 Task: Look for space in Kenosha, United States from 21st June, 2023 to 29th June, 2023 for 4 adults in price range Rs.7000 to Rs.12000. Place can be entire place with 2 bedrooms having 2 beds and 2 bathrooms. Property type can be house, flat, guest house. Booking option can be shelf check-in. Required host language is English.
Action: Mouse moved to (402, 109)
Screenshot: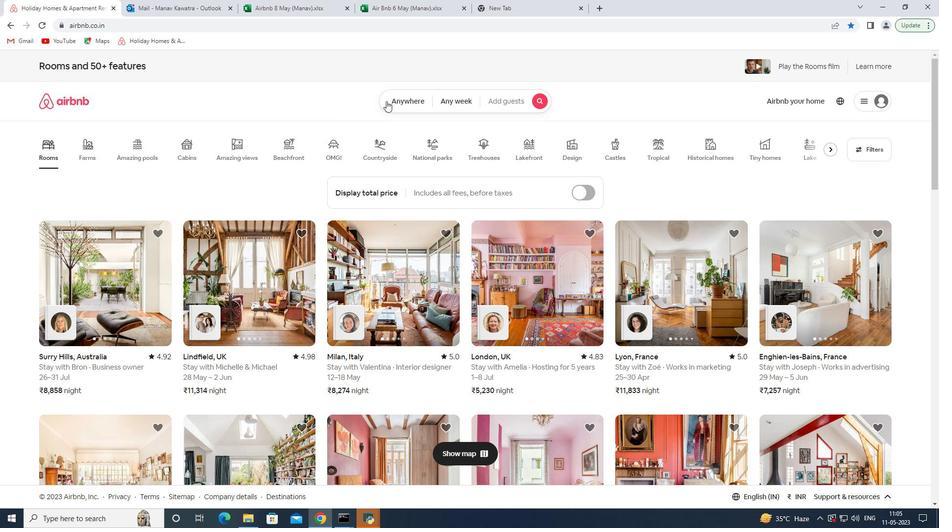 
Action: Mouse pressed left at (402, 109)
Screenshot: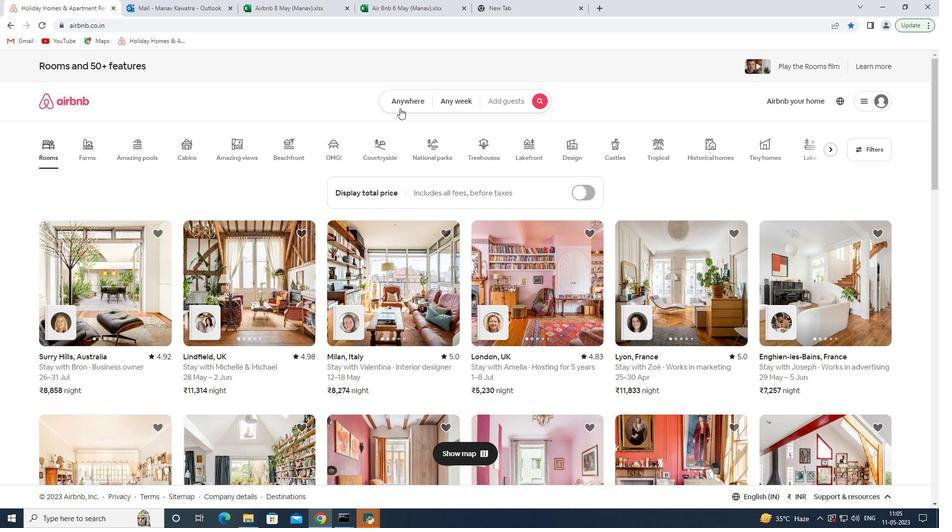 
Action: Mouse moved to (342, 141)
Screenshot: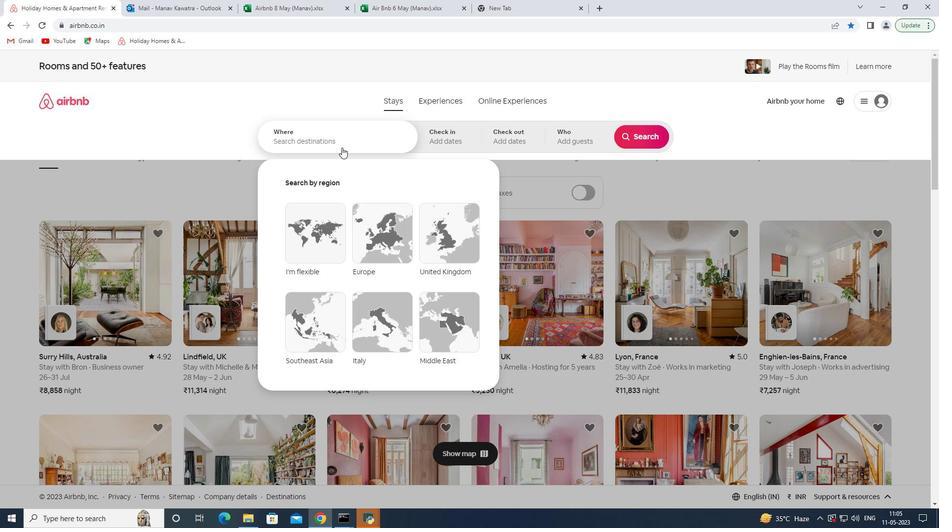 
Action: Mouse pressed left at (342, 141)
Screenshot: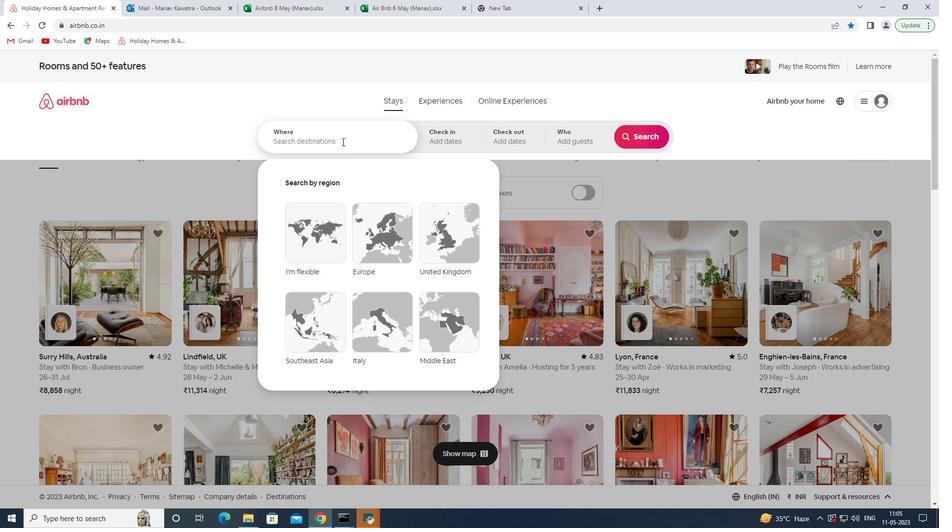 
Action: Key pressed <Key.shift><Key.shift><Key.shift><Key.shift><Key.shift><Key.shift><Key.shift><Key.shift><Key.shift>Kenosha<Key.space><Key.caps_lock><Key.caps_lock><Key.caps_lock><Key.caps_lock><Key.caps_lock><Key.caps_lock><Key.caps_lock><Key.caps_lock><Key.caps_lock><Key.caps_lock><Key.caps_lock><Key.caps_lock><Key.shift>United<Key.space><Key.shift>States<Key.enter>
Screenshot: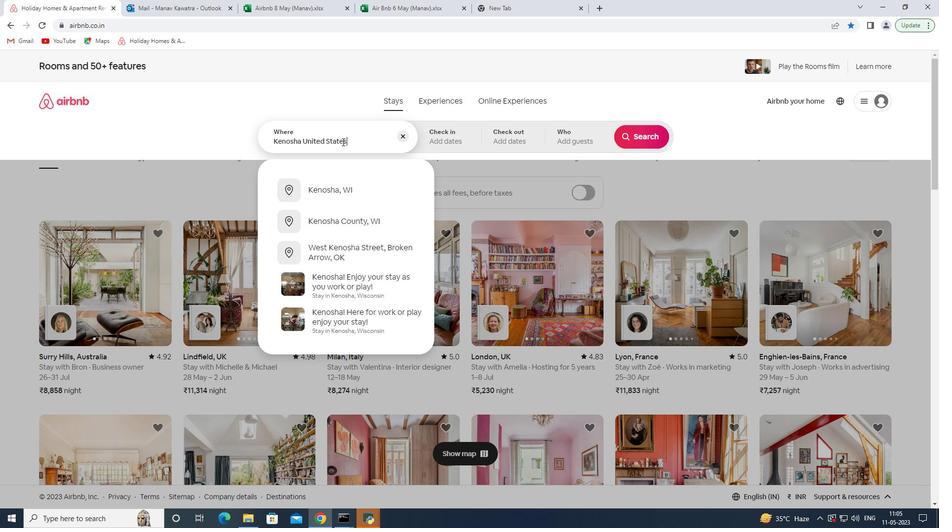 
Action: Mouse moved to (561, 327)
Screenshot: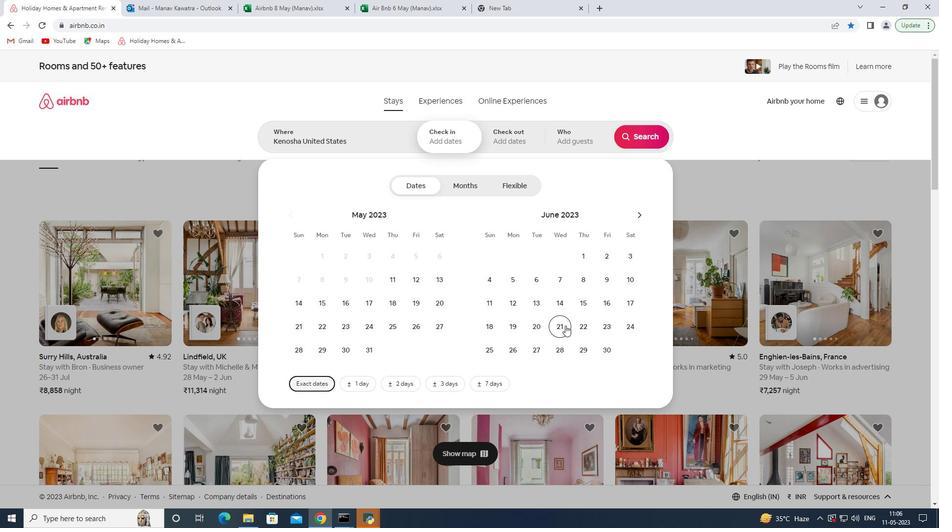 
Action: Mouse pressed left at (561, 327)
Screenshot: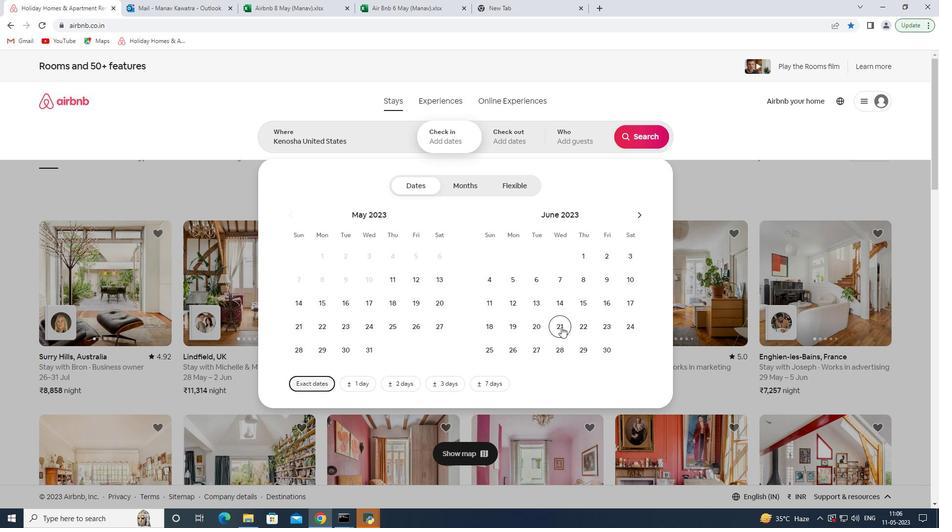 
Action: Mouse moved to (582, 351)
Screenshot: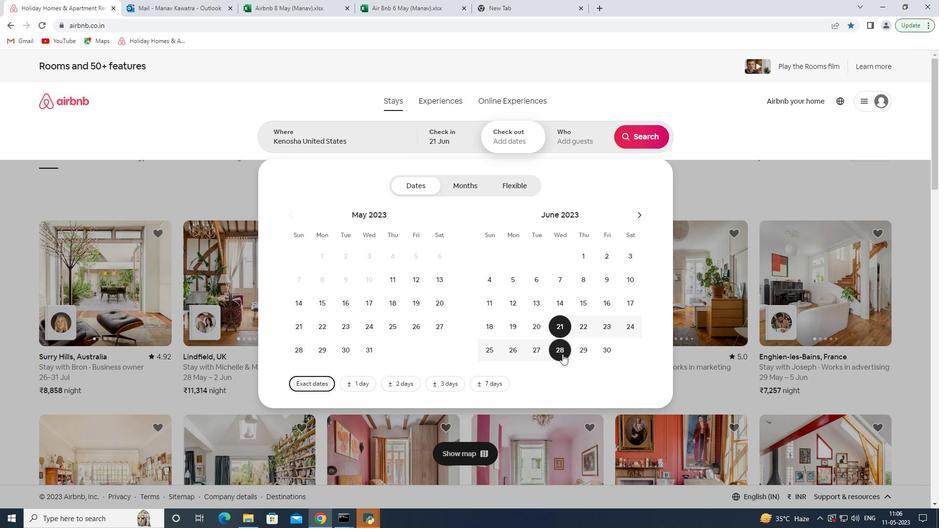 
Action: Mouse pressed left at (582, 351)
Screenshot: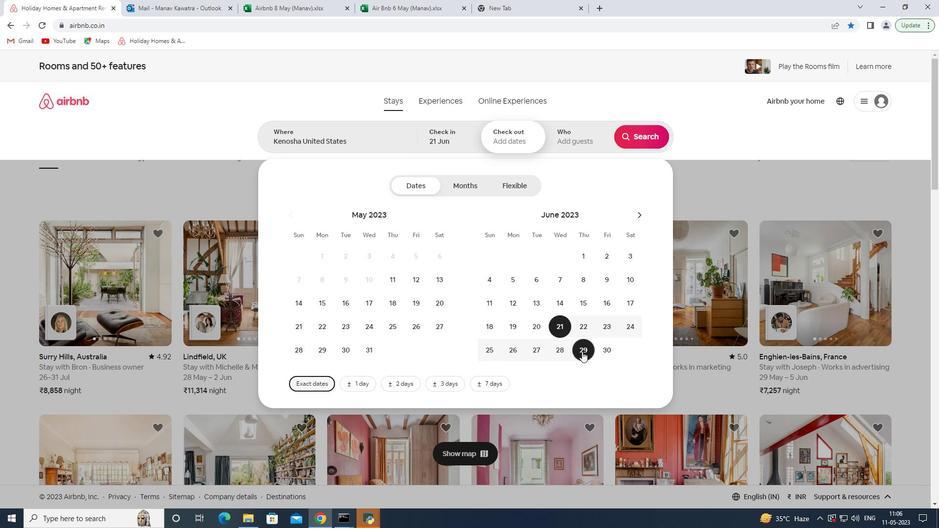 
Action: Mouse moved to (585, 142)
Screenshot: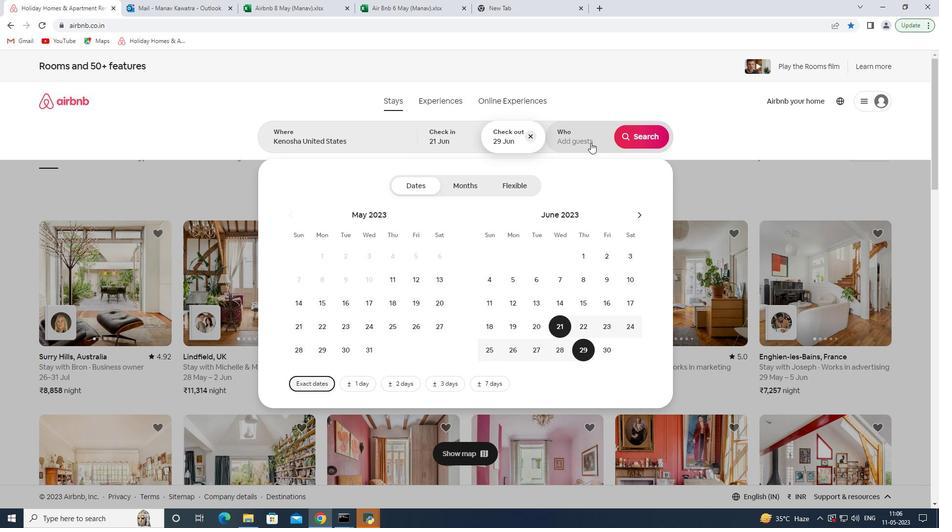 
Action: Mouse pressed left at (585, 142)
Screenshot: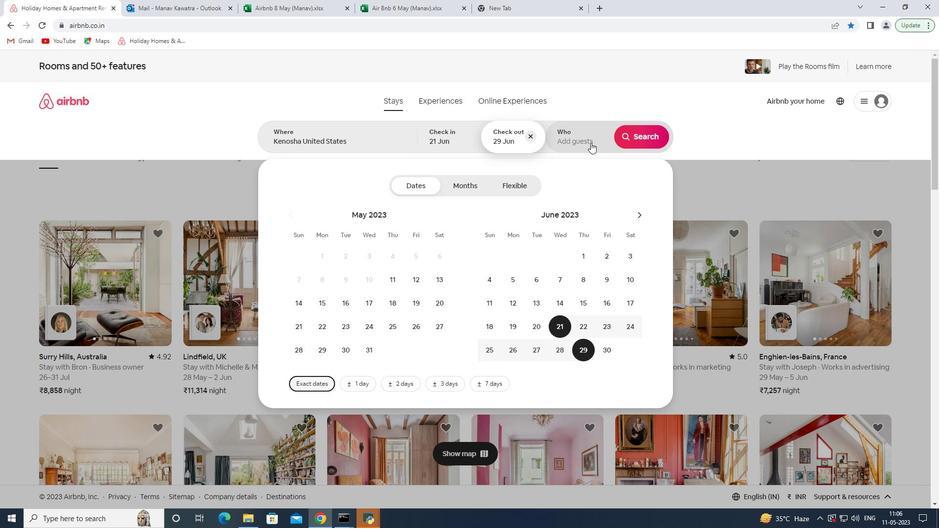
Action: Mouse moved to (641, 187)
Screenshot: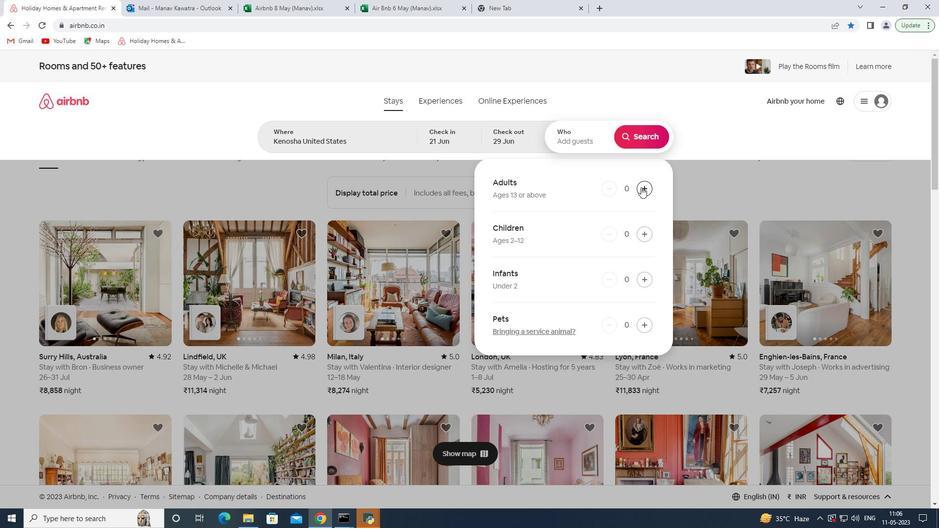 
Action: Mouse pressed left at (641, 187)
Screenshot: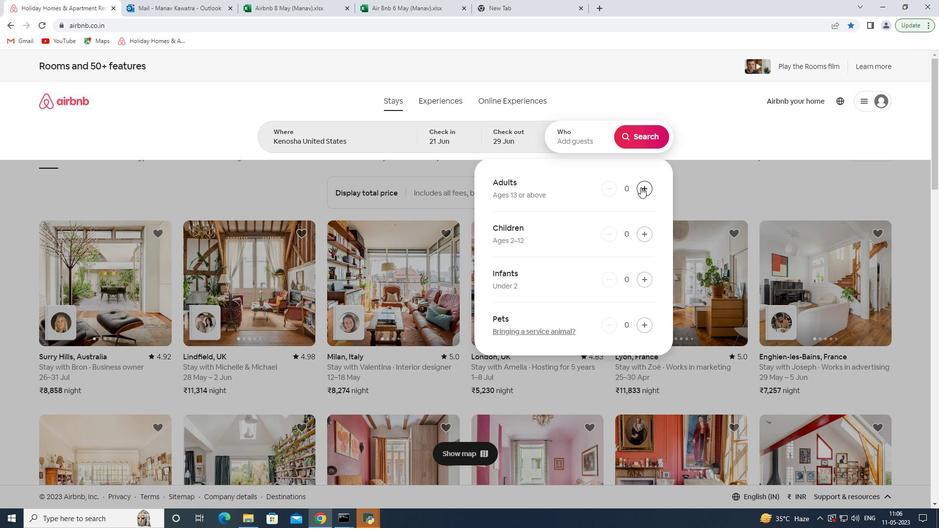 
Action: Mouse pressed left at (641, 187)
Screenshot: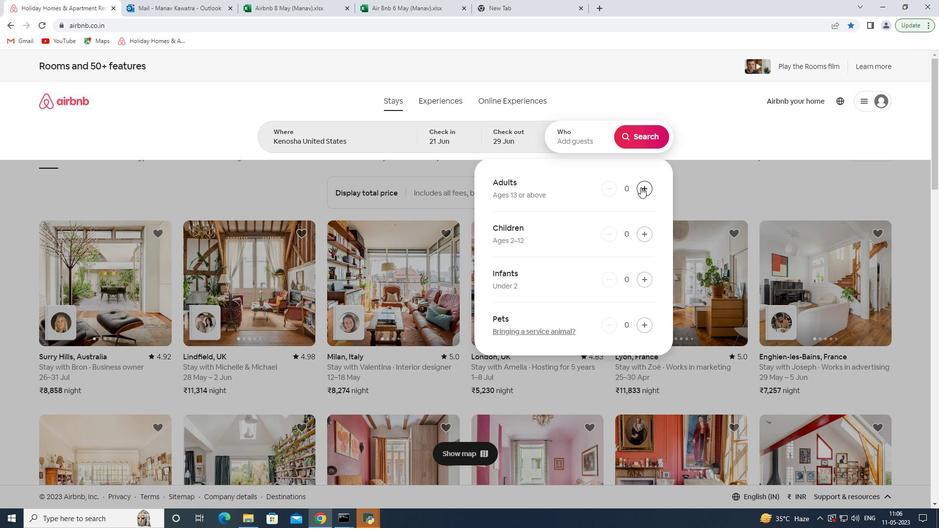 
Action: Mouse pressed left at (641, 187)
Screenshot: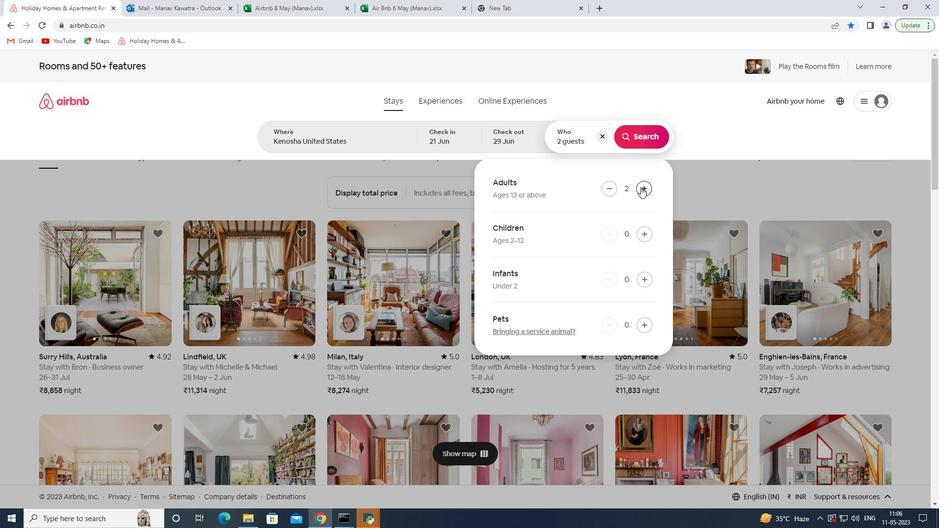 
Action: Mouse pressed left at (641, 187)
Screenshot: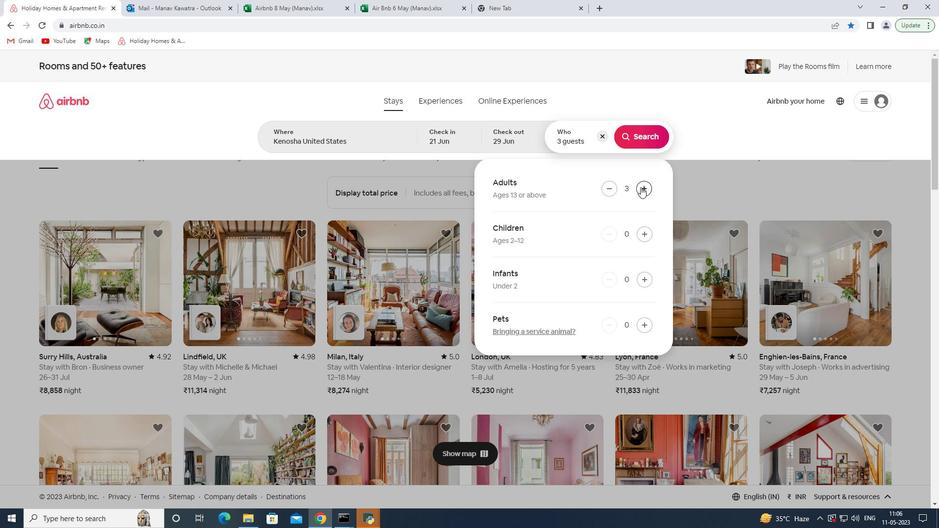 
Action: Mouse moved to (644, 133)
Screenshot: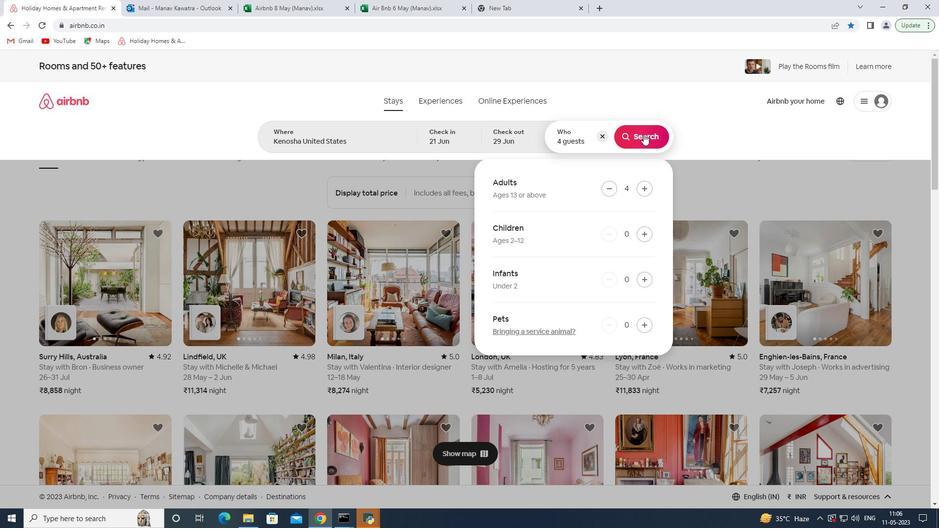 
Action: Mouse pressed left at (644, 133)
Screenshot: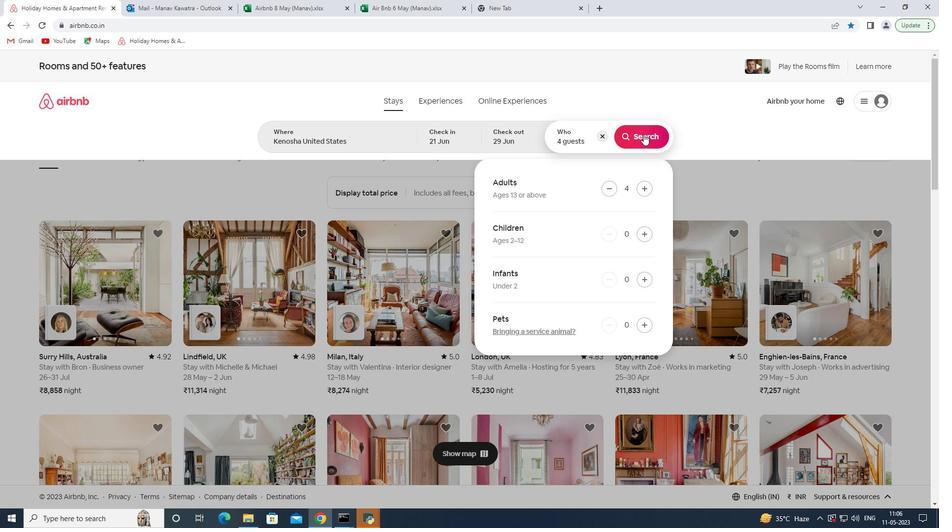 
Action: Mouse moved to (902, 112)
Screenshot: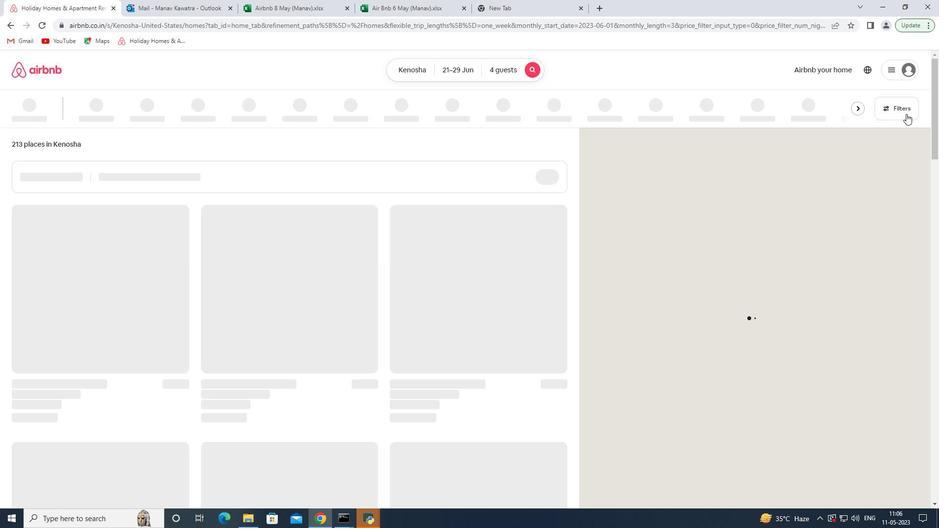
Action: Mouse pressed left at (902, 112)
Screenshot: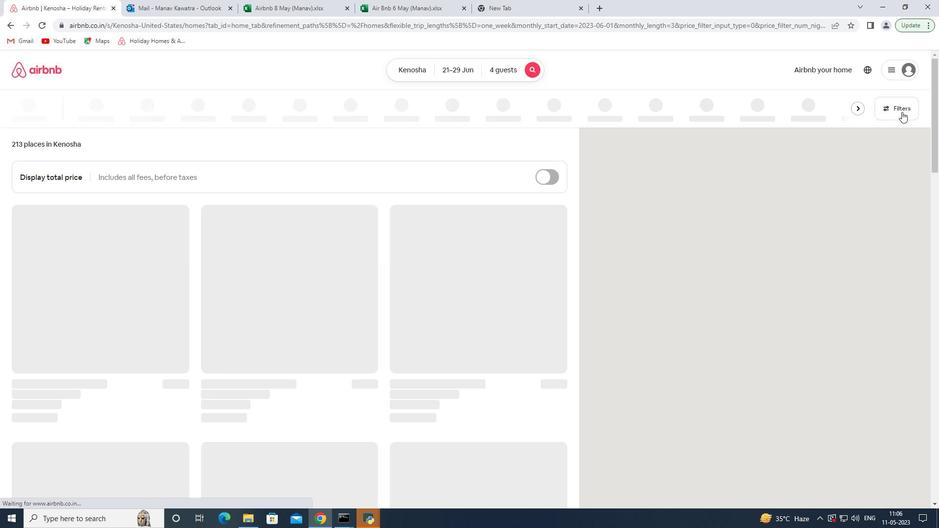 
Action: Mouse moved to (343, 347)
Screenshot: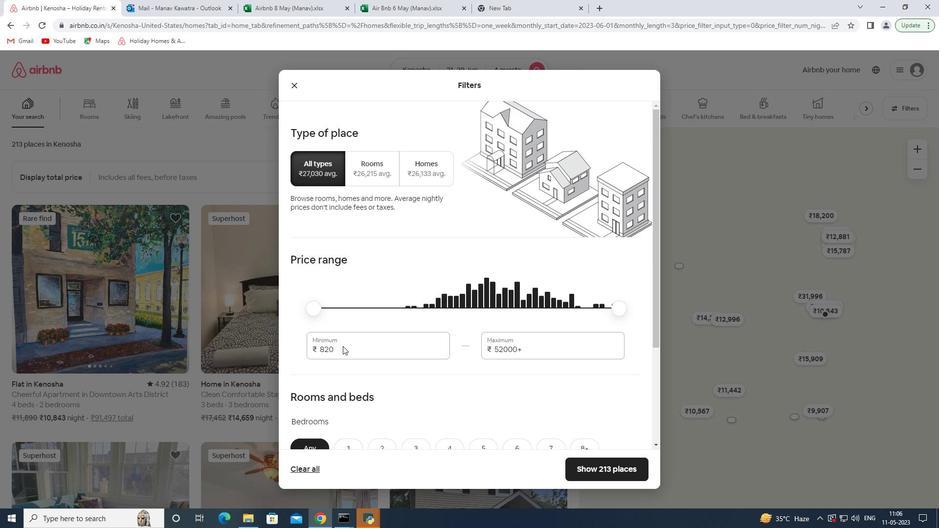 
Action: Mouse pressed left at (343, 347)
Screenshot: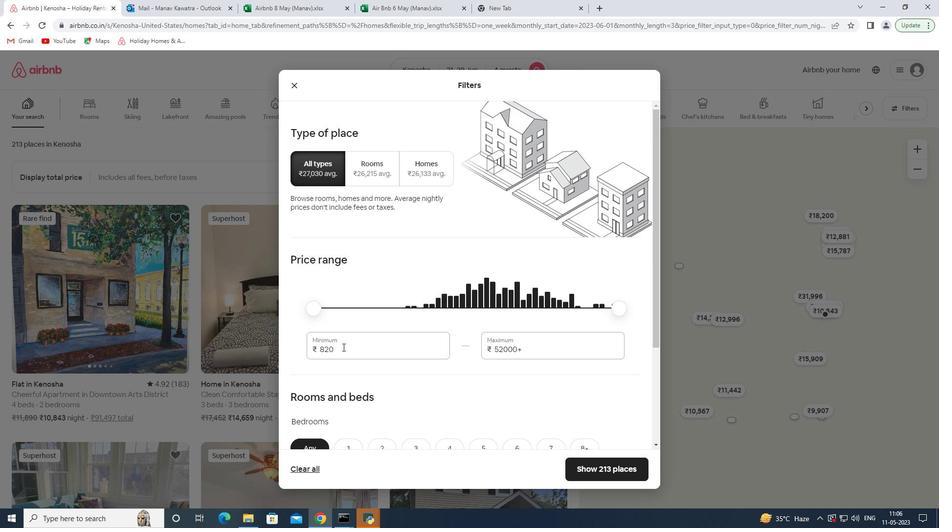 
Action: Mouse pressed left at (343, 347)
Screenshot: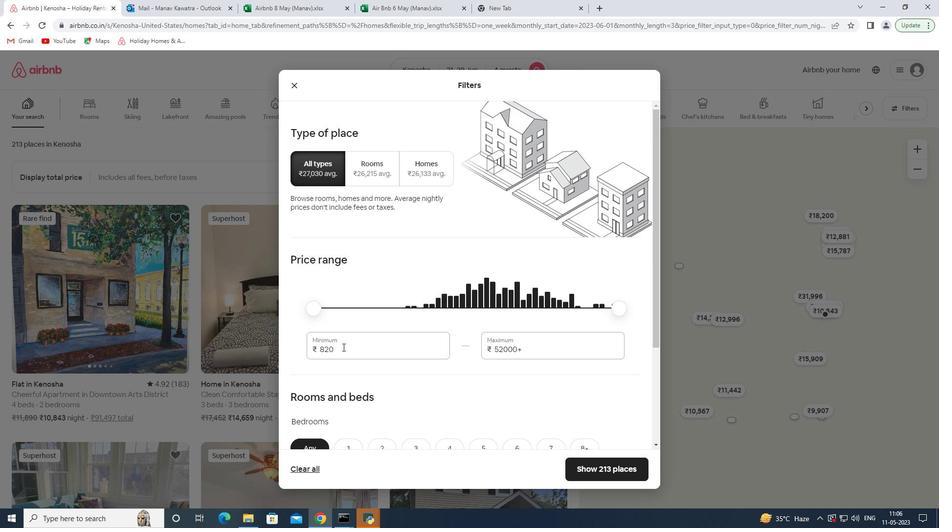 
Action: Key pressed 7000<Key.tab>12000
Screenshot: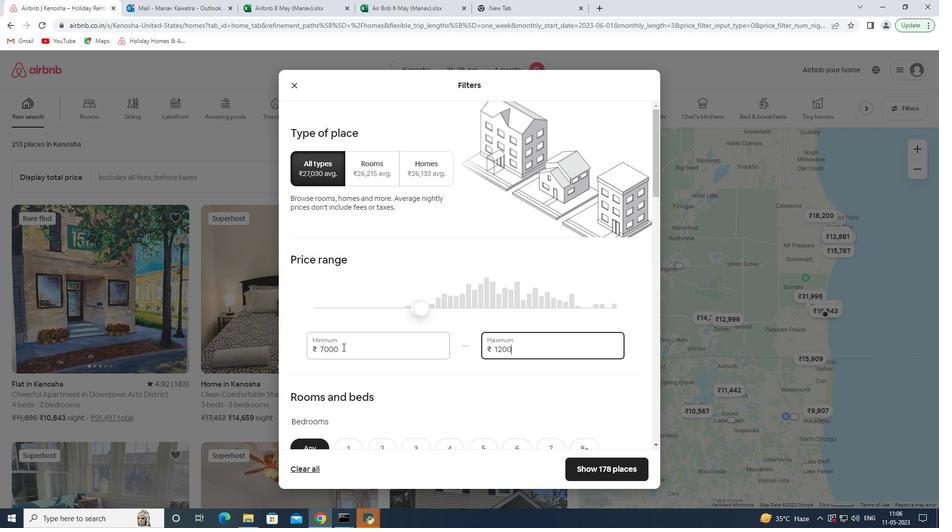 
Action: Mouse moved to (352, 286)
Screenshot: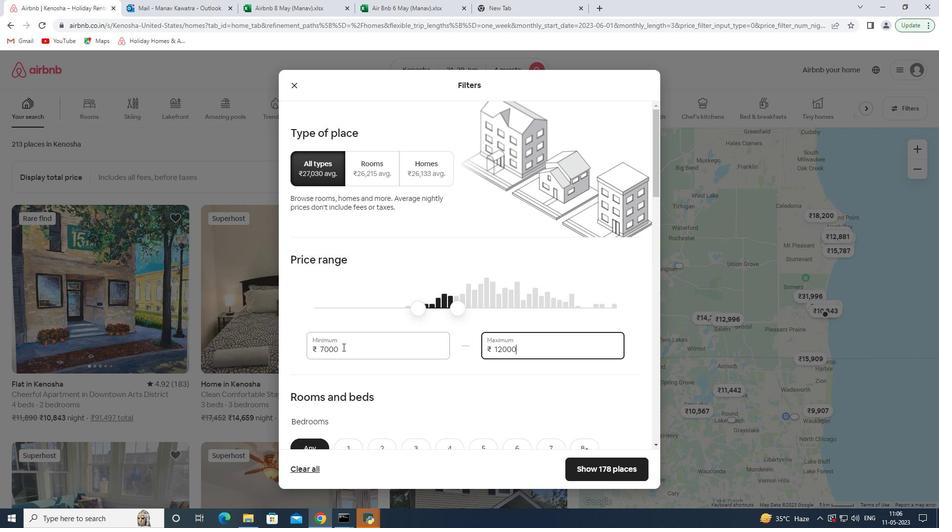 
Action: Mouse scrolled (352, 286) with delta (0, 0)
Screenshot: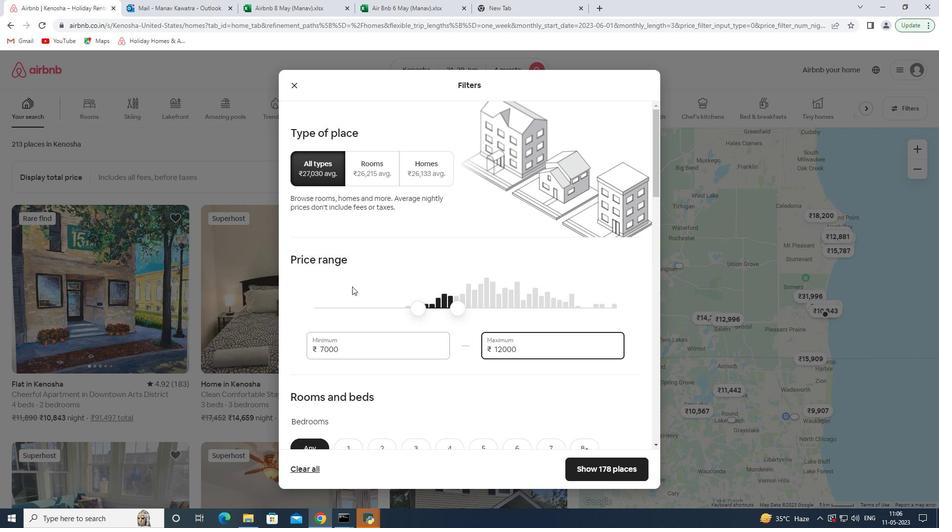 
Action: Mouse scrolled (352, 286) with delta (0, 0)
Screenshot: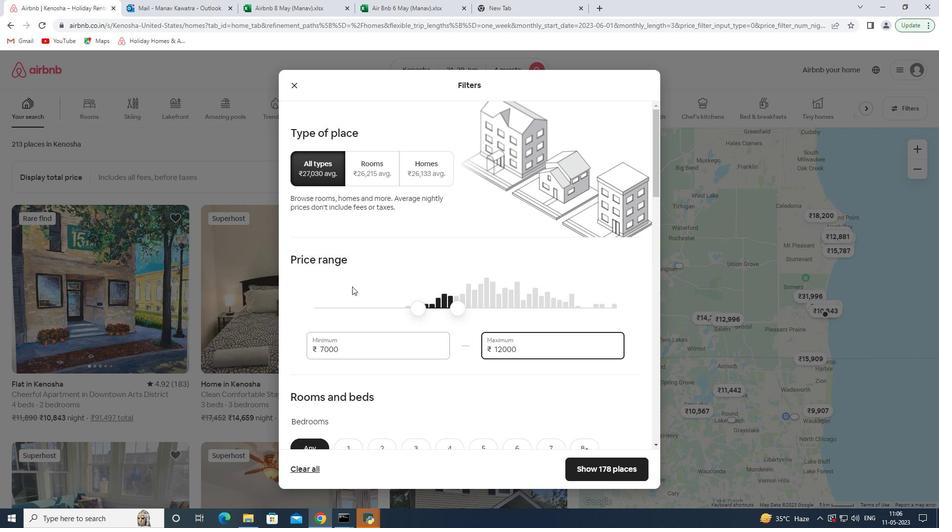 
Action: Mouse moved to (382, 350)
Screenshot: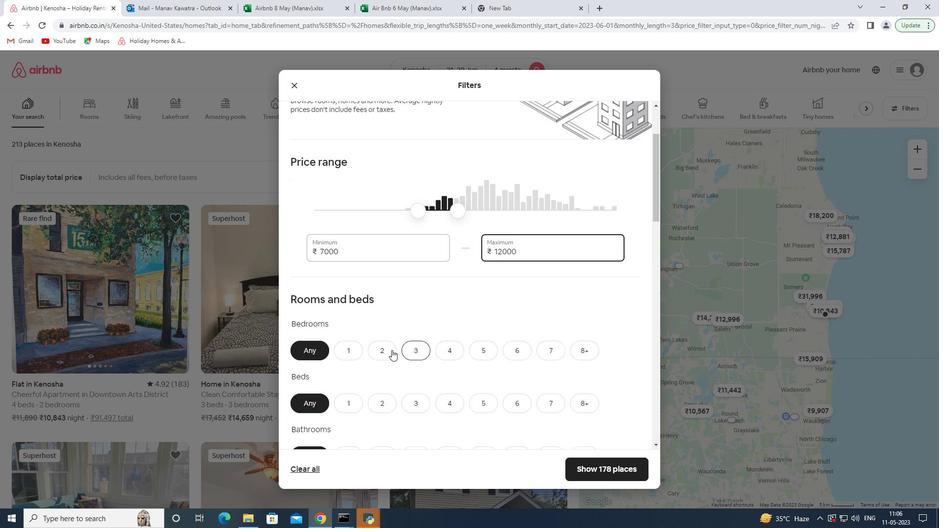 
Action: Mouse pressed left at (382, 350)
Screenshot: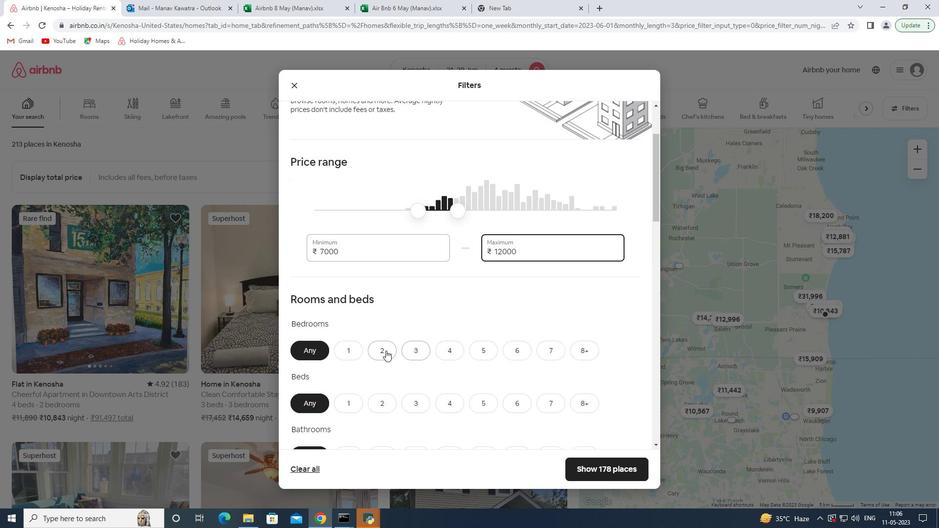 
Action: Mouse moved to (391, 402)
Screenshot: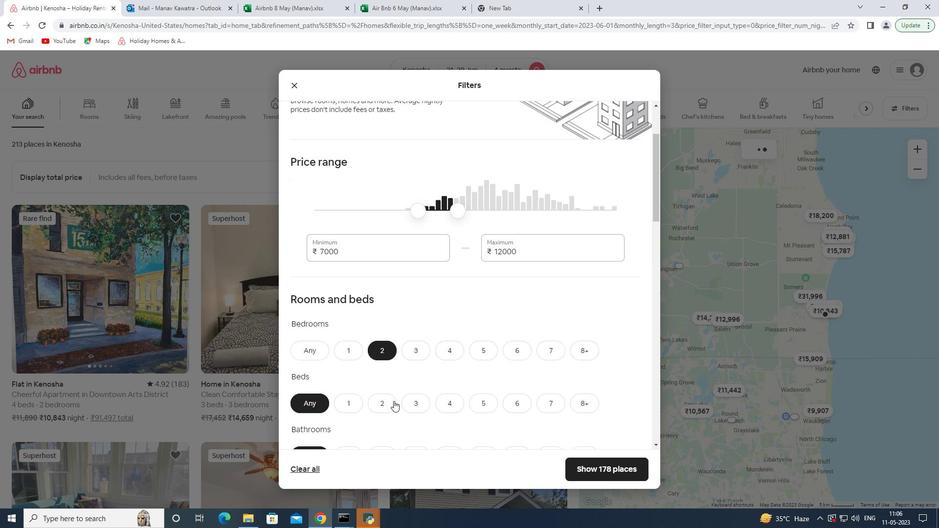 
Action: Mouse pressed left at (391, 402)
Screenshot: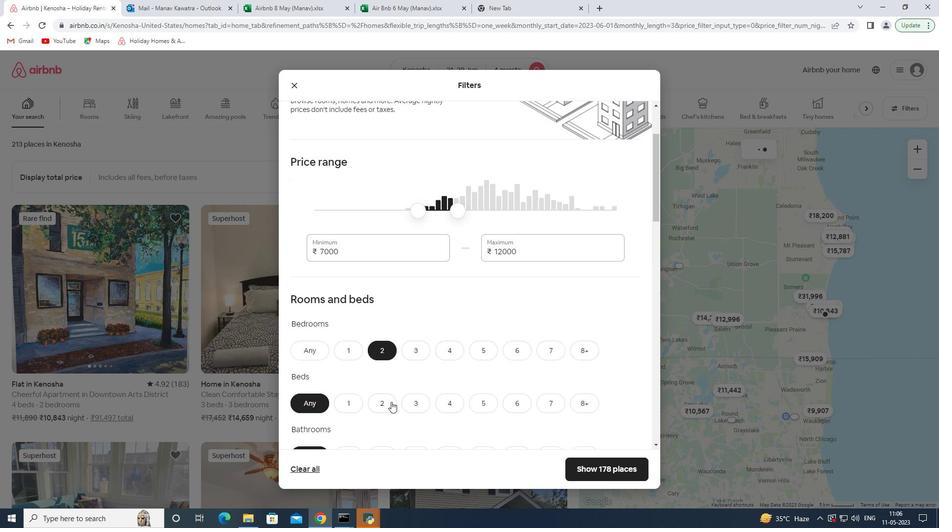 
Action: Mouse moved to (415, 350)
Screenshot: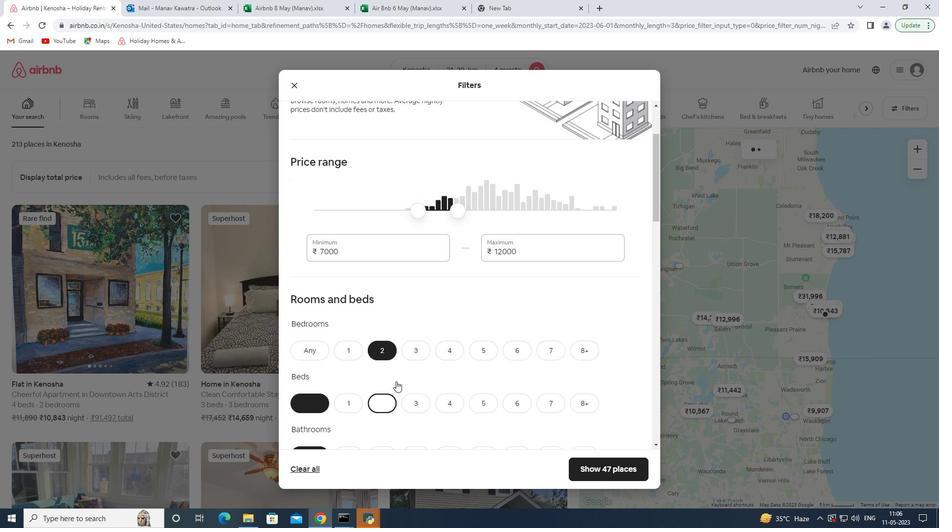 
Action: Mouse scrolled (415, 349) with delta (0, 0)
Screenshot: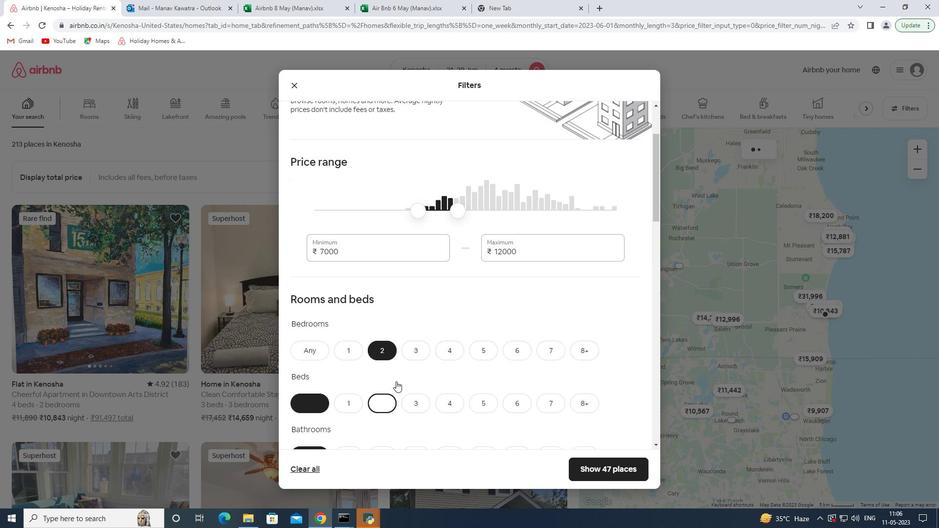 
Action: Mouse moved to (415, 350)
Screenshot: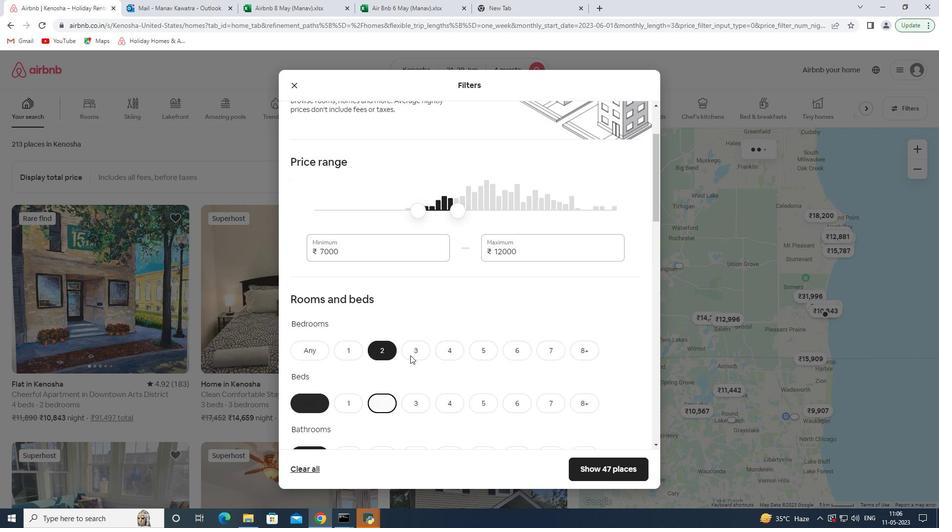 
Action: Mouse scrolled (415, 349) with delta (0, 0)
Screenshot: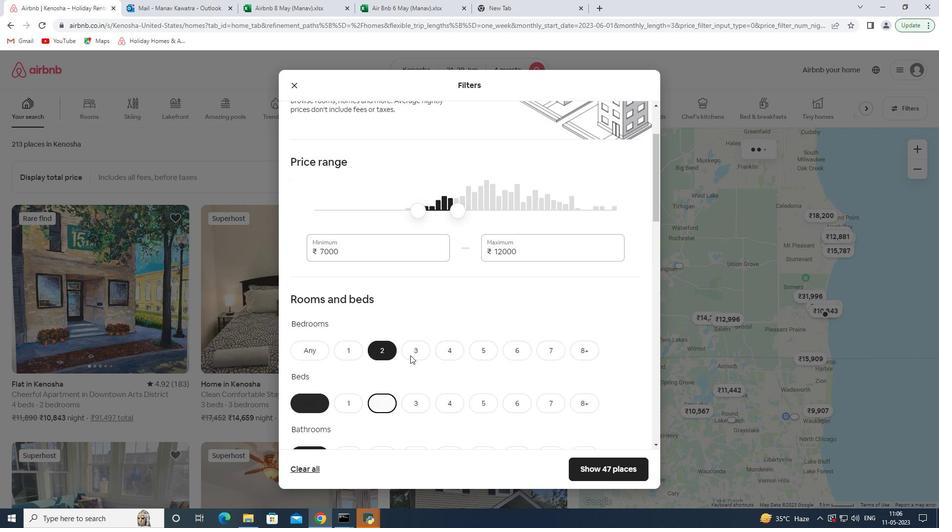 
Action: Mouse scrolled (415, 349) with delta (0, 0)
Screenshot: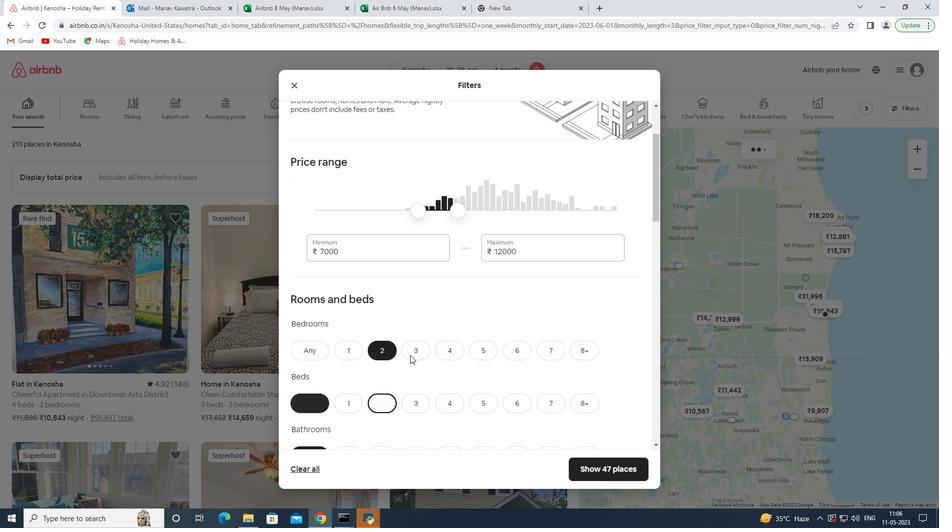 
Action: Mouse moved to (392, 306)
Screenshot: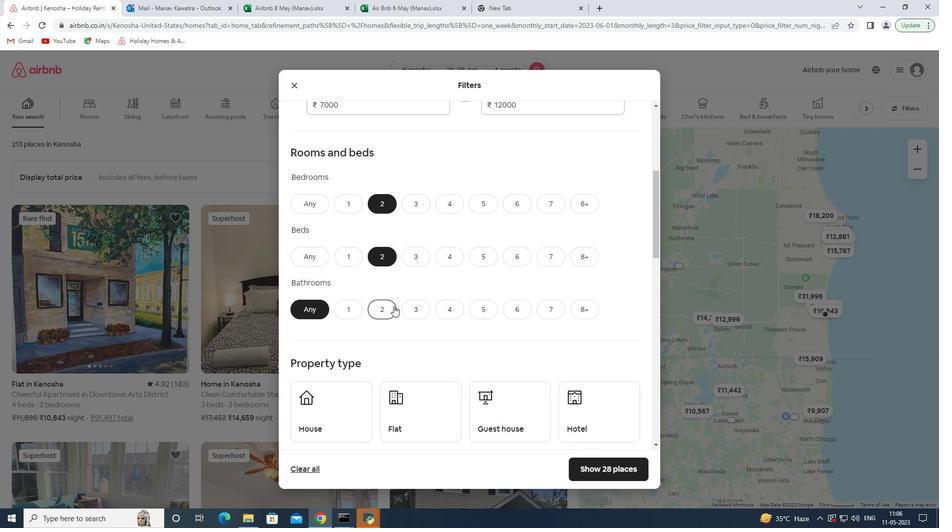 
Action: Mouse pressed left at (392, 306)
Screenshot: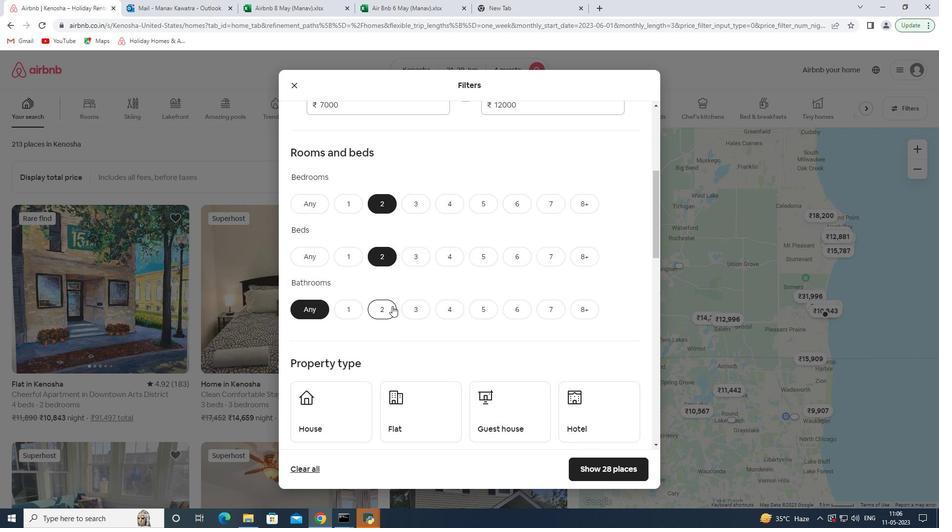 
Action: Mouse moved to (328, 420)
Screenshot: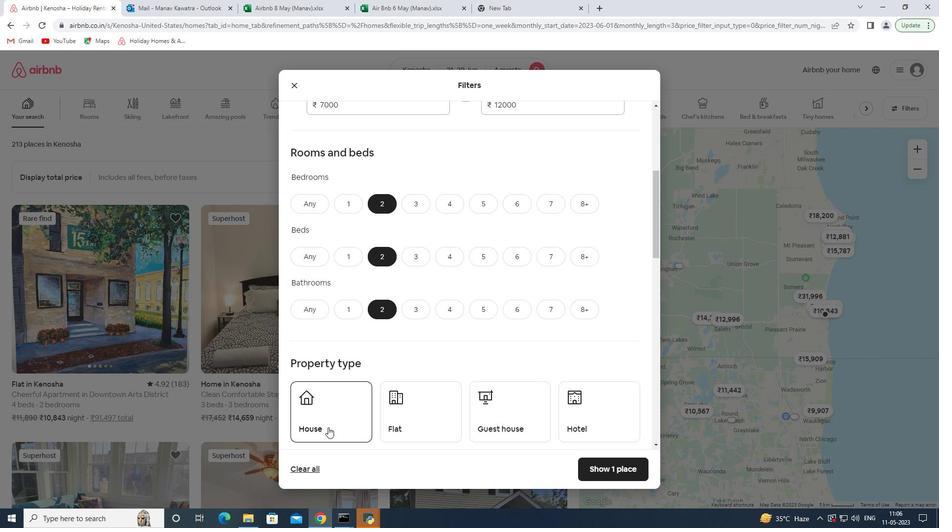 
Action: Mouse pressed left at (328, 420)
Screenshot: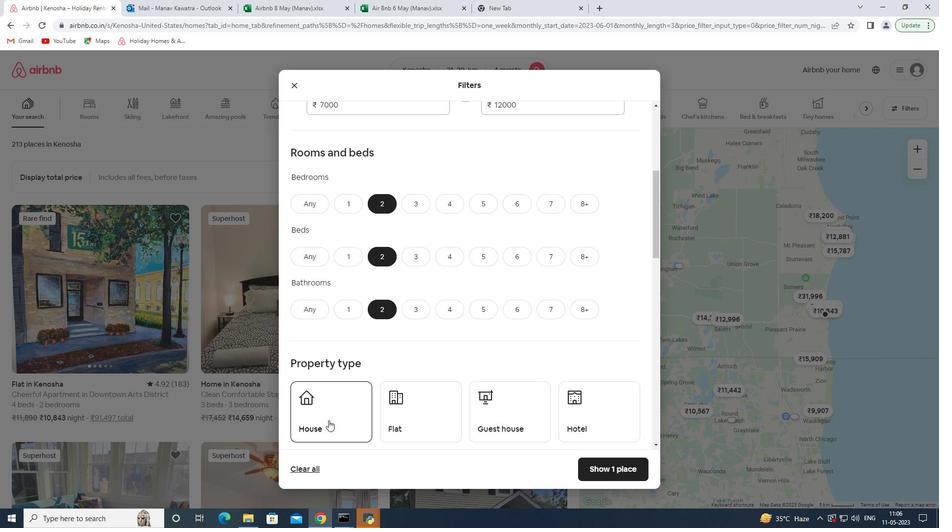 
Action: Mouse moved to (418, 428)
Screenshot: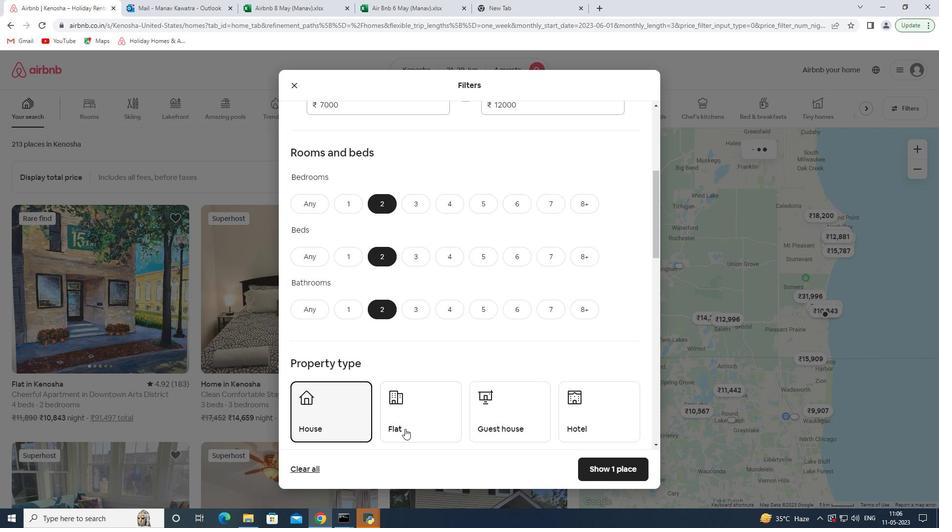 
Action: Mouse pressed left at (418, 428)
Screenshot: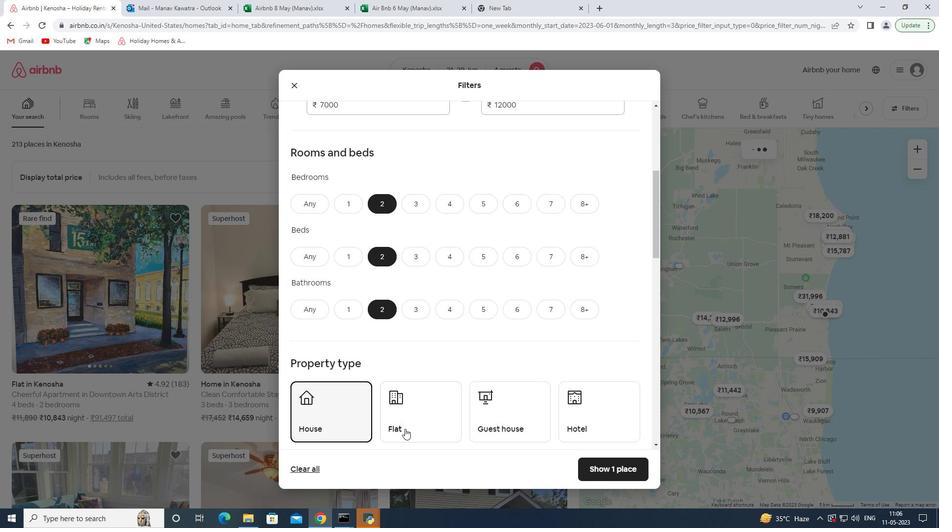 
Action: Mouse moved to (488, 414)
Screenshot: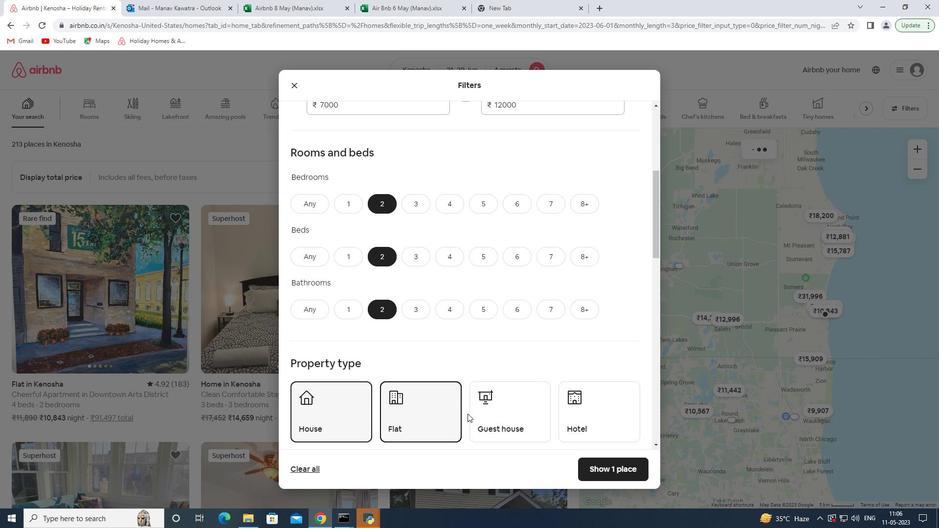 
Action: Mouse pressed left at (488, 414)
Screenshot: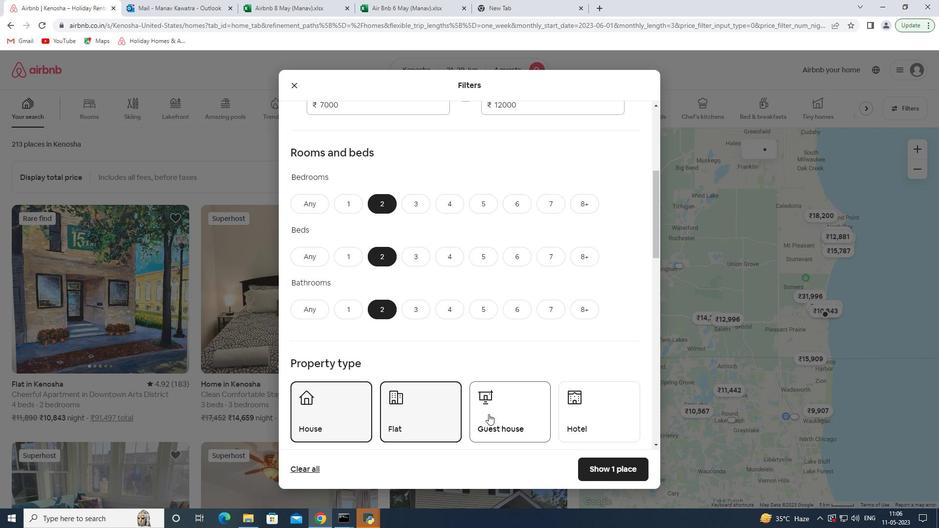 
Action: Mouse moved to (547, 375)
Screenshot: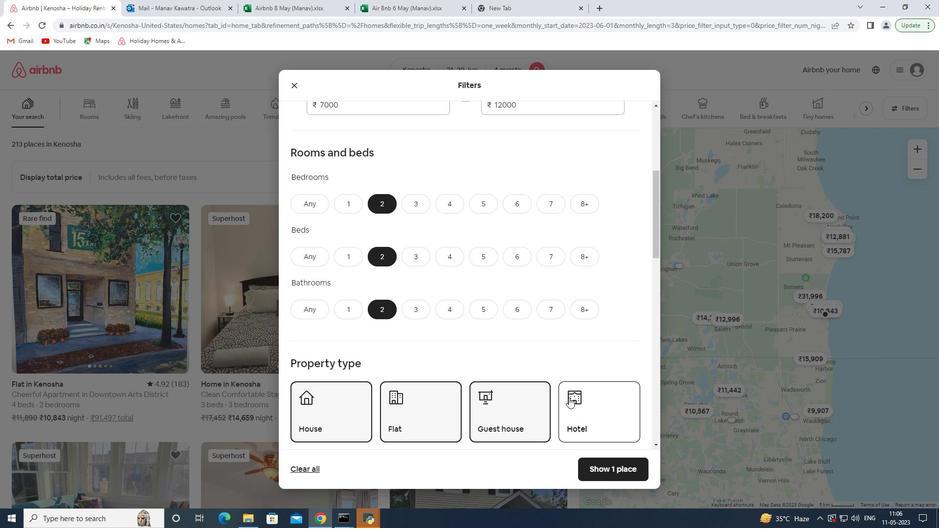 
Action: Mouse scrolled (547, 375) with delta (0, 0)
Screenshot: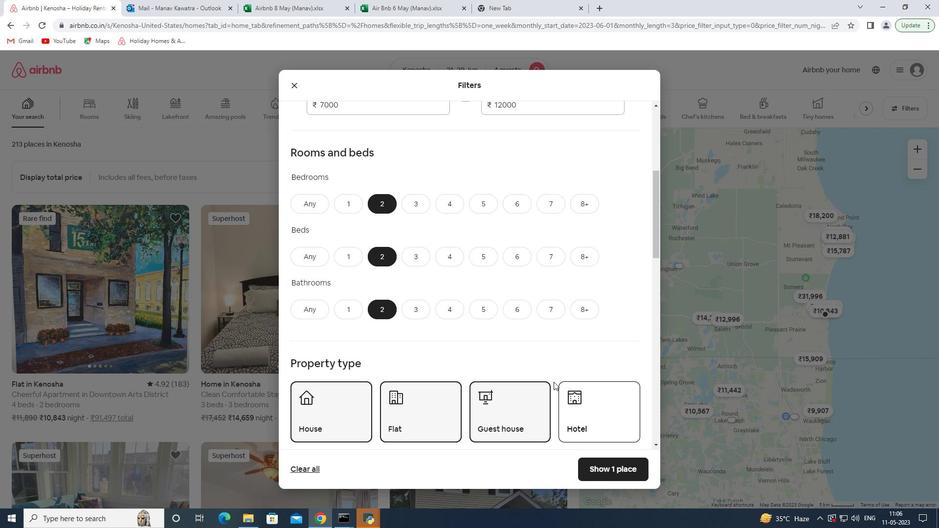 
Action: Mouse scrolled (547, 375) with delta (0, 0)
Screenshot: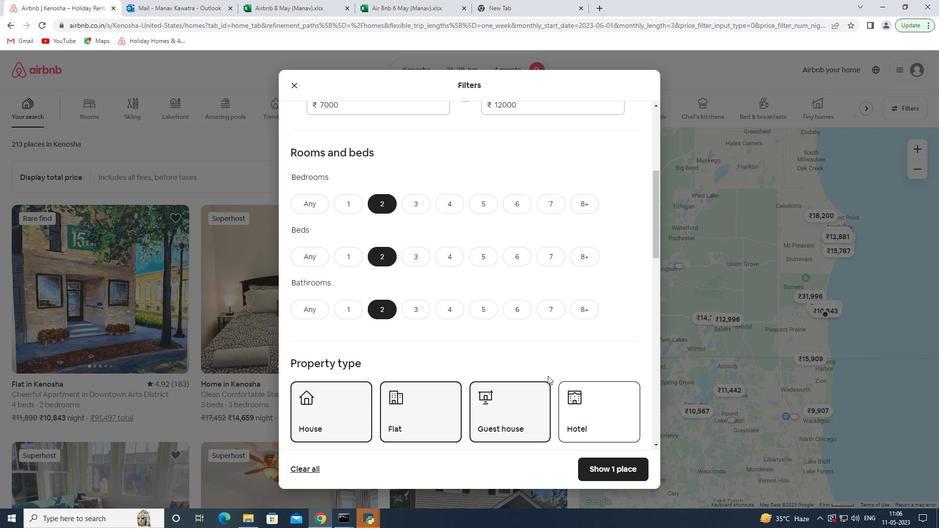 
Action: Mouse moved to (404, 408)
Screenshot: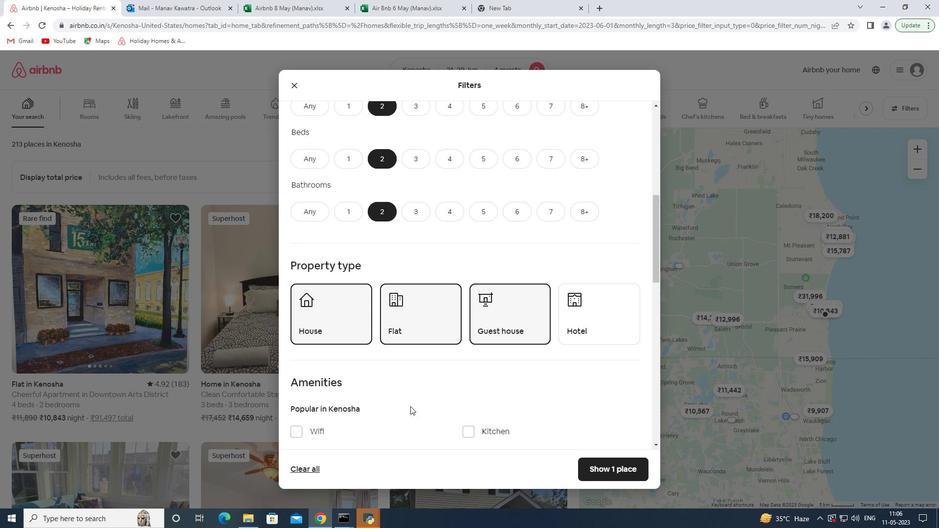 
Action: Mouse scrolled (404, 407) with delta (0, 0)
Screenshot: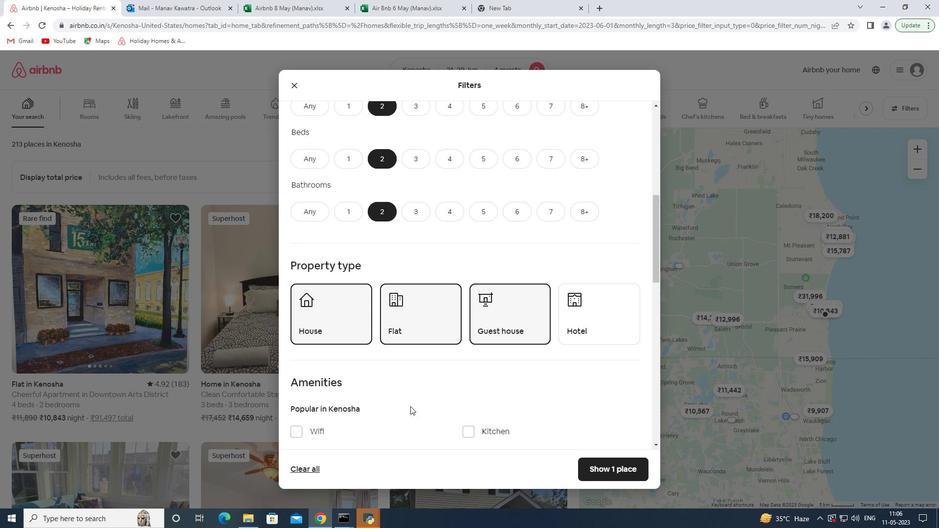 
Action: Mouse scrolled (404, 407) with delta (0, 0)
Screenshot: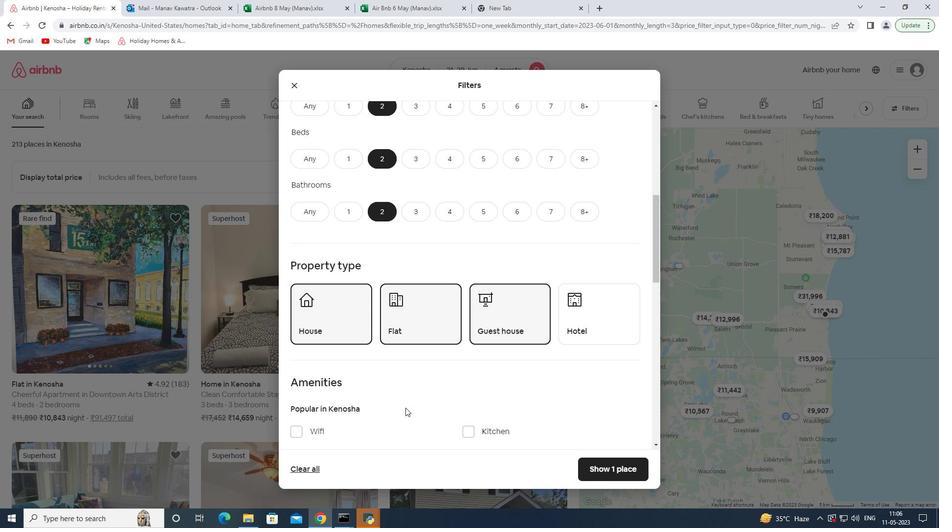 
Action: Mouse moved to (387, 396)
Screenshot: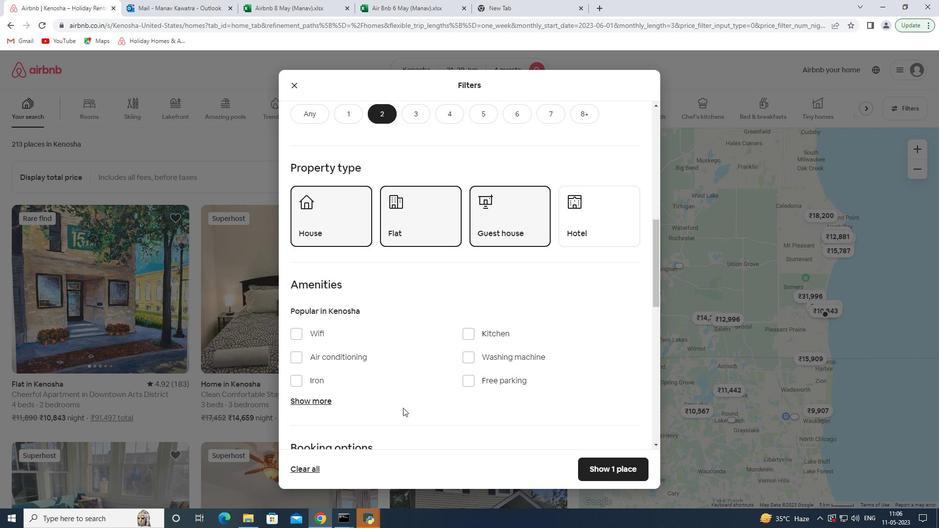 
Action: Mouse scrolled (387, 396) with delta (0, 0)
Screenshot: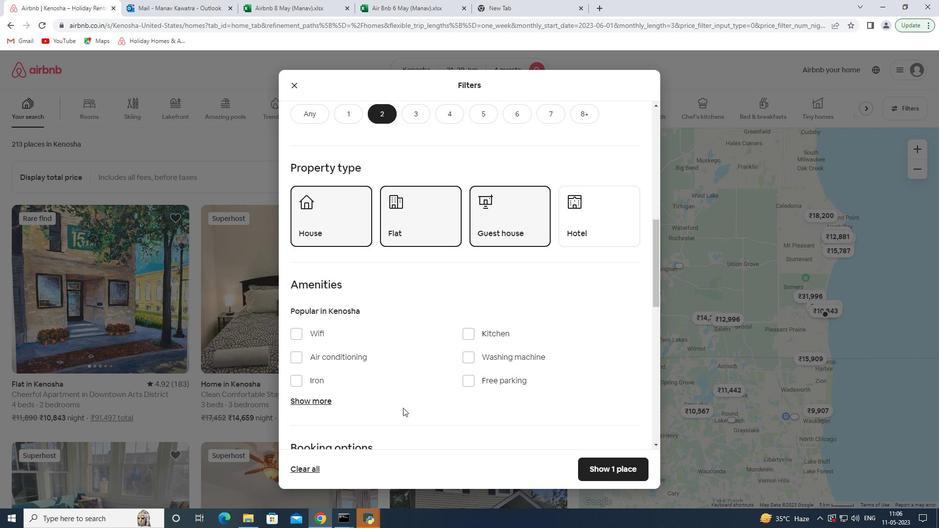 
Action: Mouse moved to (386, 394)
Screenshot: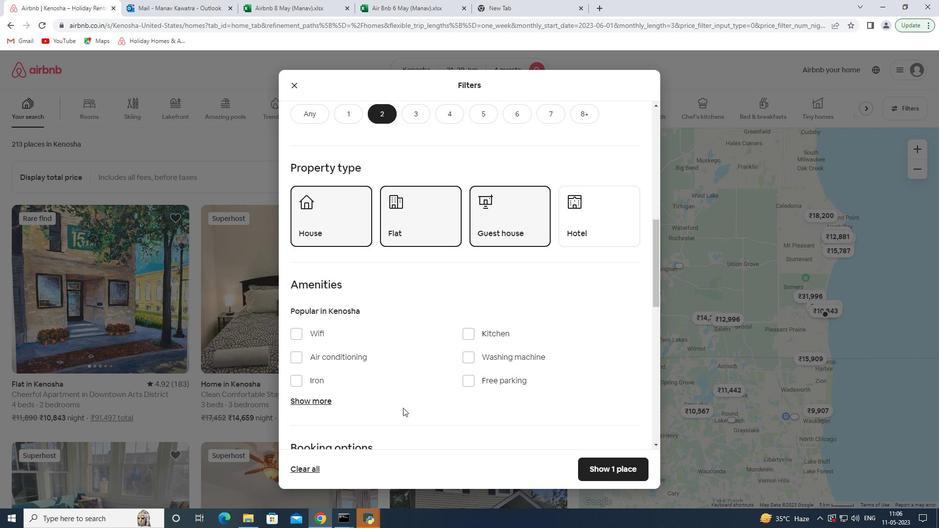 
Action: Mouse scrolled (386, 394) with delta (0, 0)
Screenshot: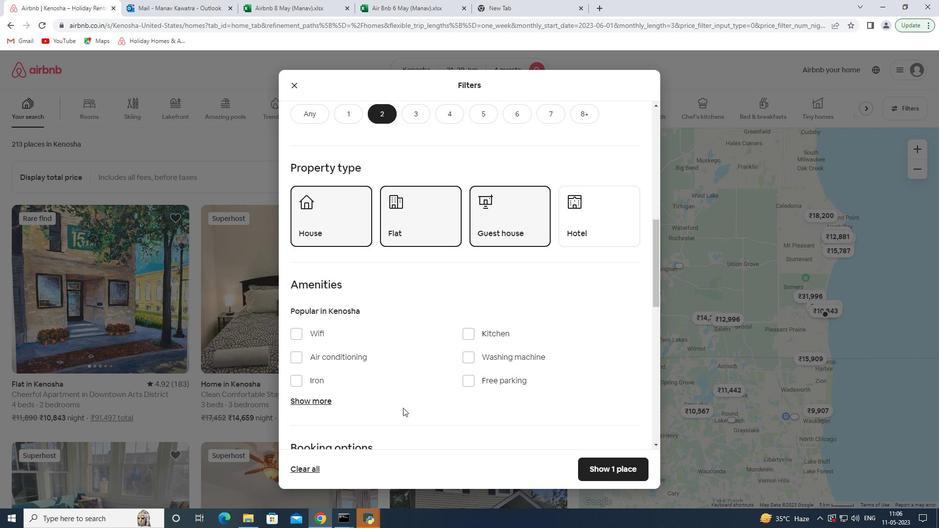 
Action: Mouse moved to (624, 410)
Screenshot: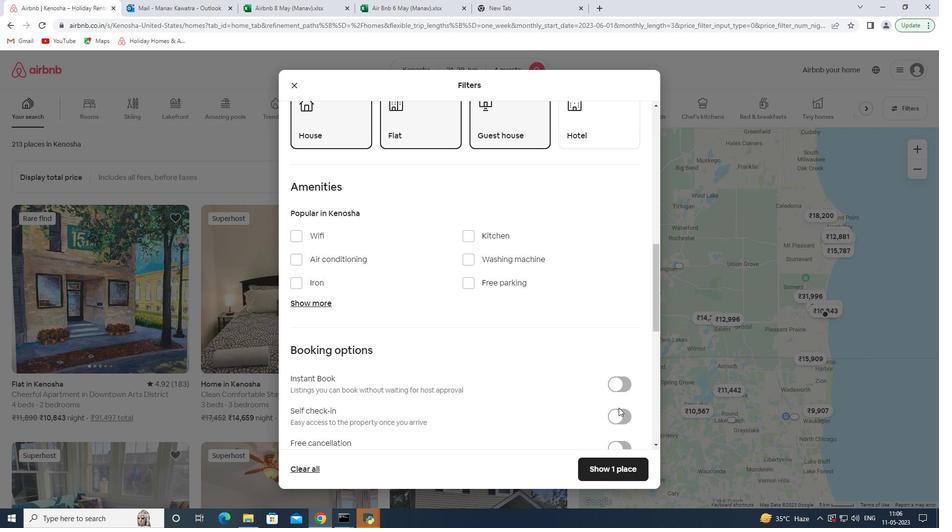 
Action: Mouse pressed left at (624, 410)
Screenshot: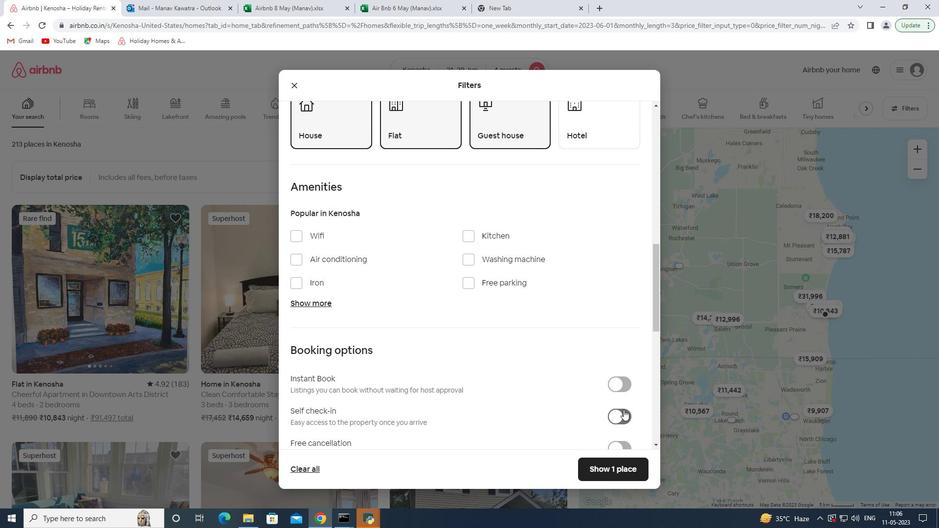
Action: Mouse moved to (546, 397)
Screenshot: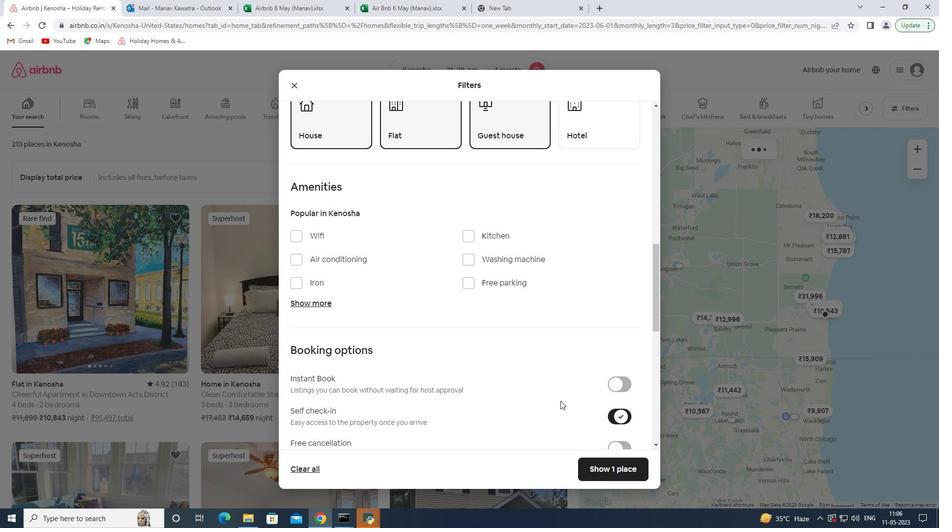 
Action: Mouse scrolled (546, 396) with delta (0, 0)
Screenshot: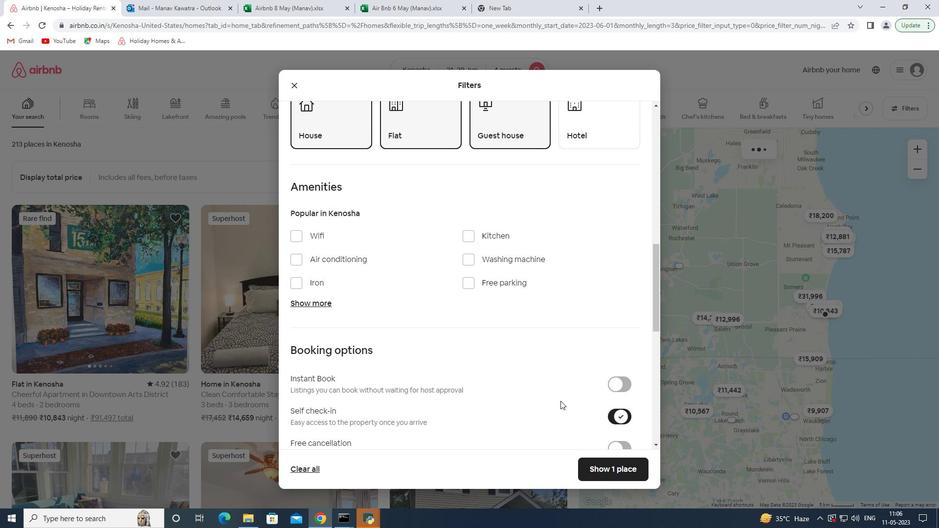
Action: Mouse moved to (544, 397)
Screenshot: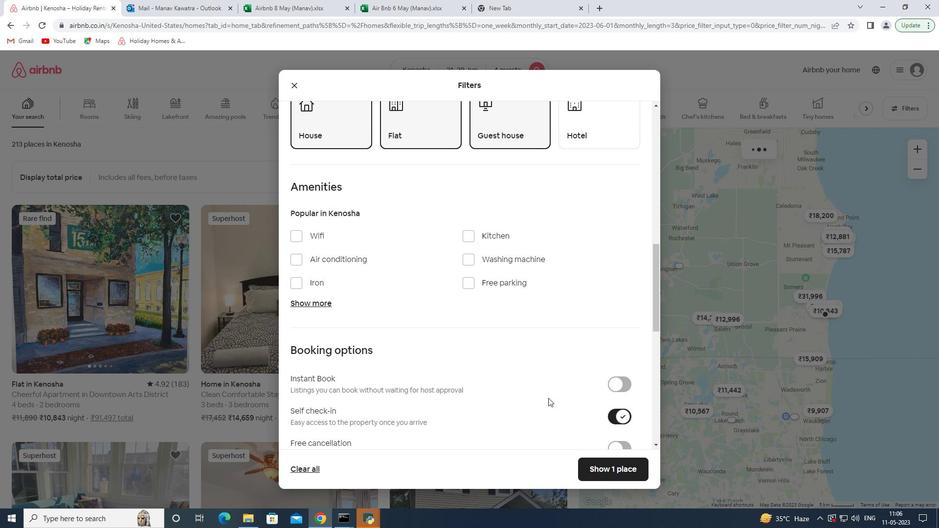 
Action: Mouse scrolled (544, 396) with delta (0, 0)
Screenshot: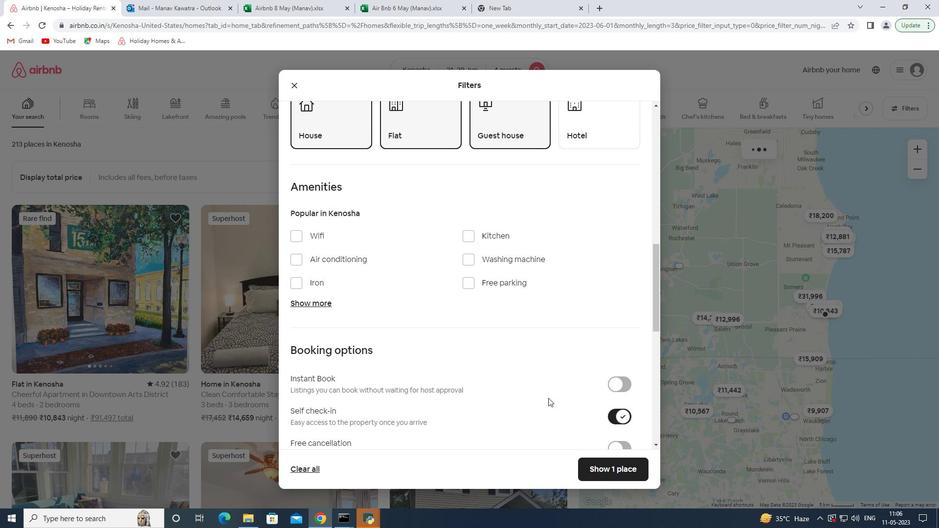
Action: Mouse moved to (540, 395)
Screenshot: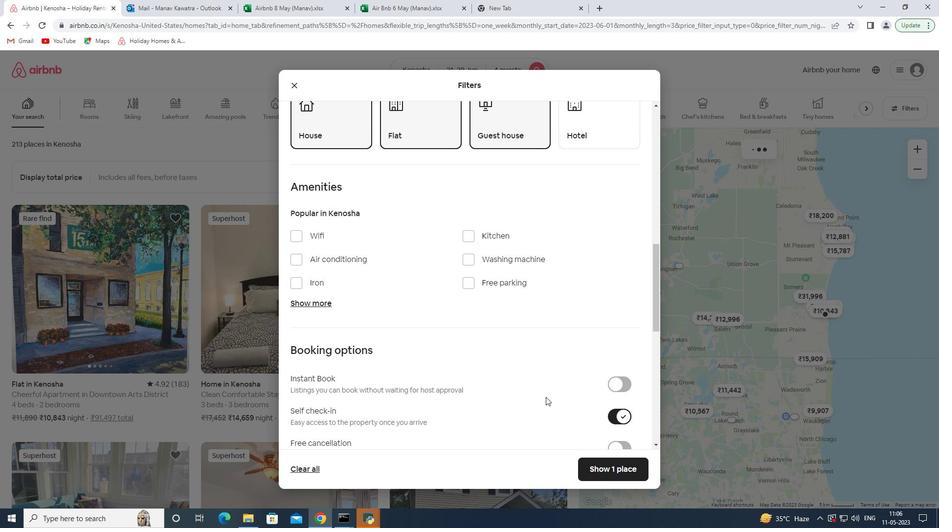 
Action: Mouse scrolled (540, 395) with delta (0, 0)
Screenshot: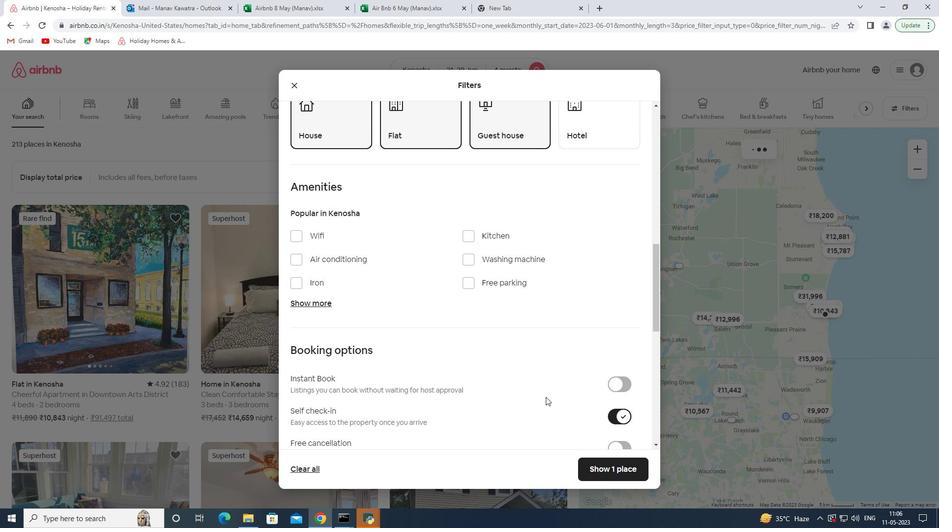 
Action: Mouse moved to (535, 395)
Screenshot: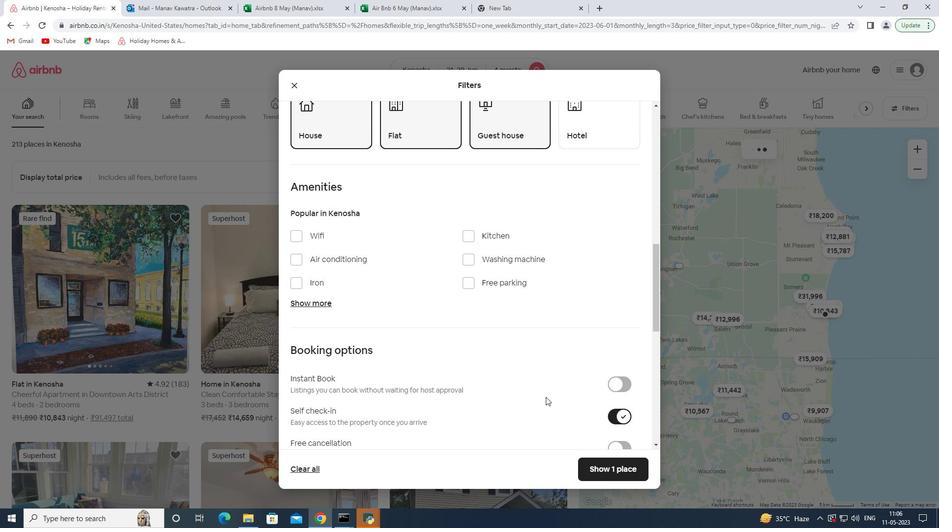 
Action: Mouse scrolled (535, 394) with delta (0, 0)
Screenshot: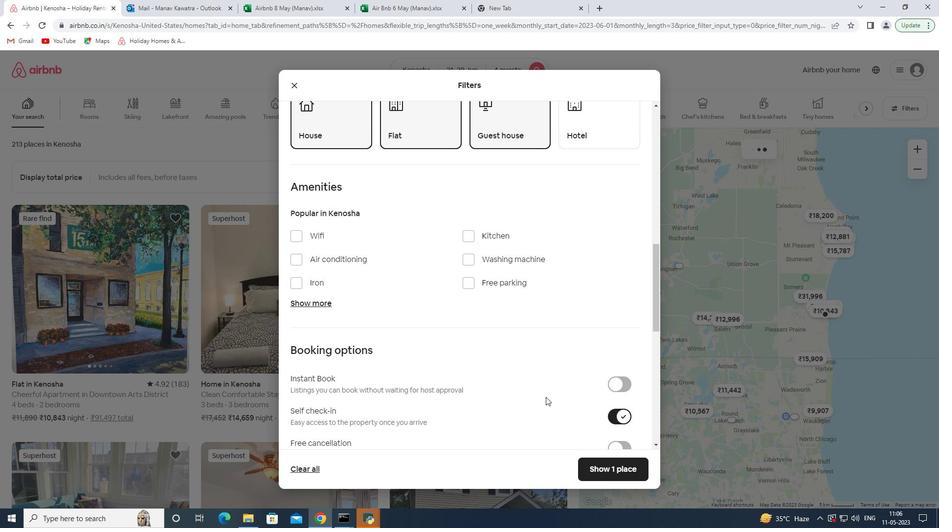 
Action: Mouse moved to (318, 392)
Screenshot: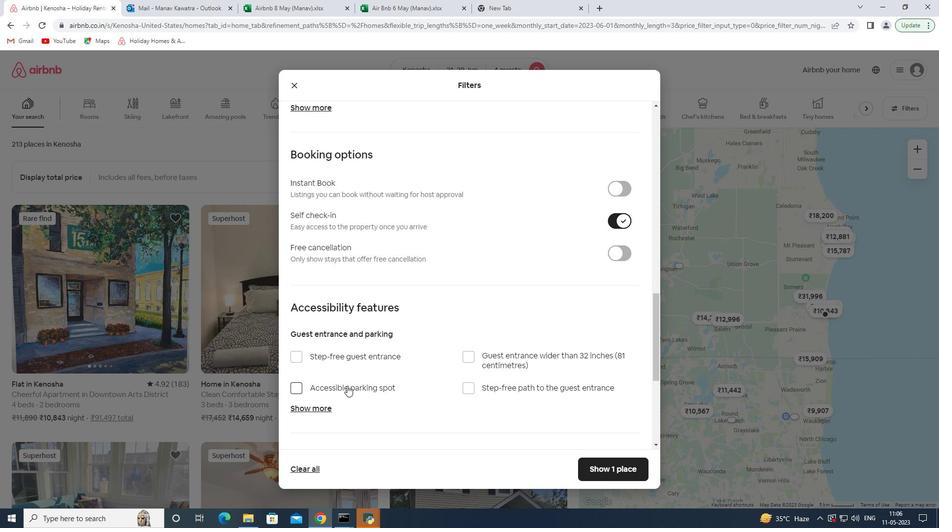 
Action: Mouse scrolled (318, 392) with delta (0, 0)
Screenshot: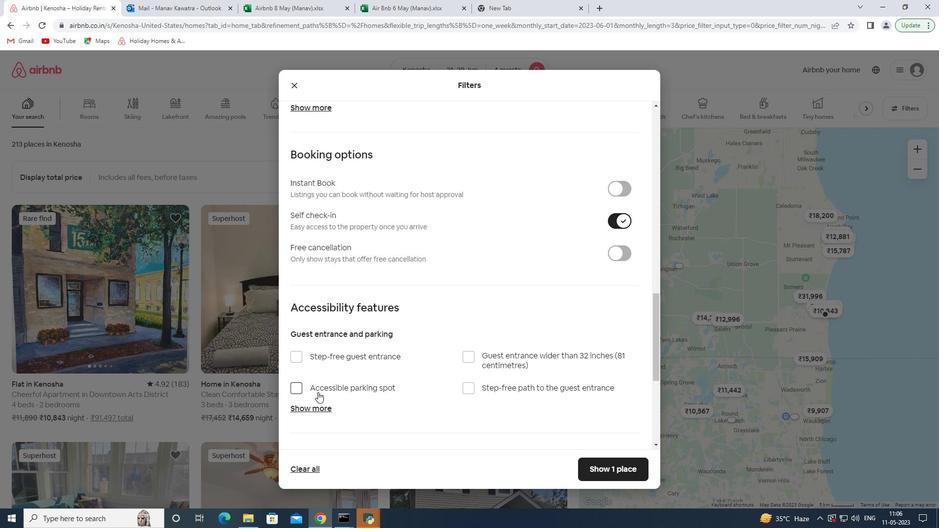 
Action: Mouse scrolled (318, 392) with delta (0, 0)
Screenshot: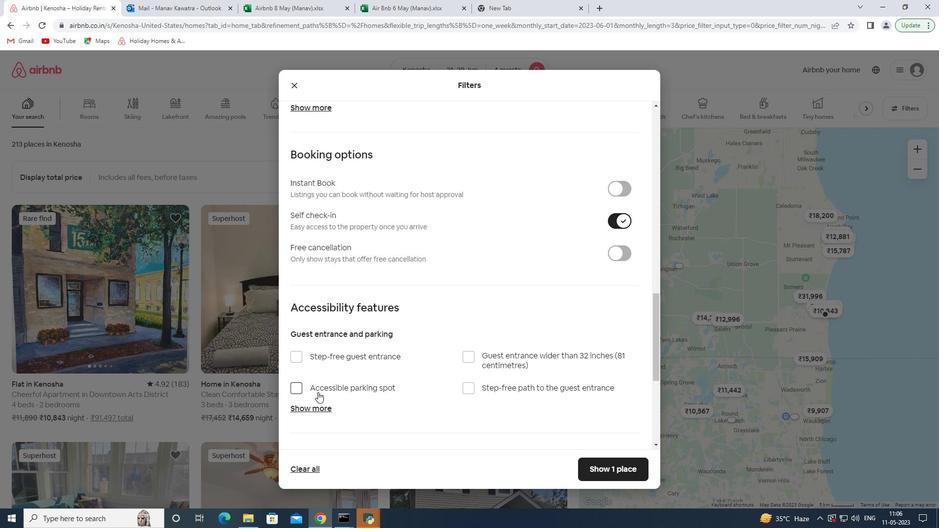 
Action: Mouse scrolled (318, 392) with delta (0, 0)
Screenshot: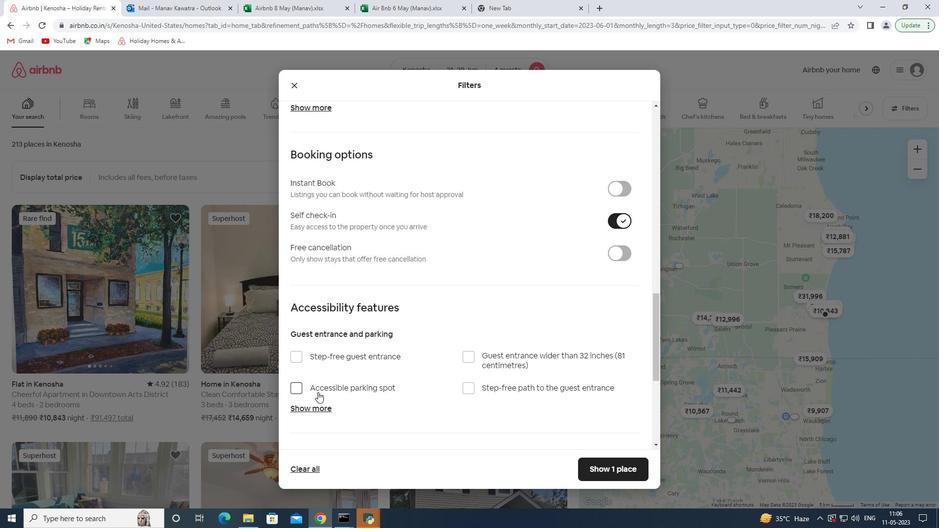 
Action: Mouse scrolled (318, 392) with delta (0, 0)
Screenshot: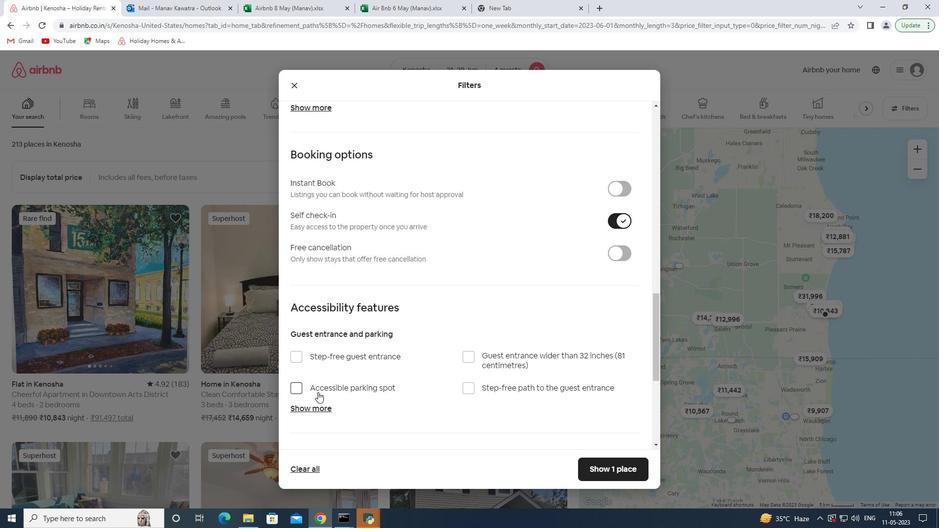 
Action: Mouse moved to (326, 423)
Screenshot: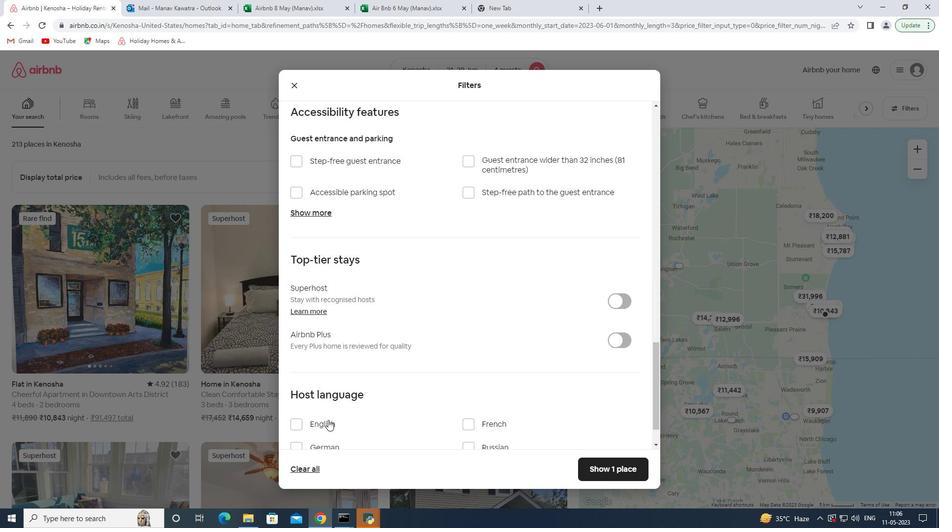 
Action: Mouse pressed left at (326, 423)
Screenshot: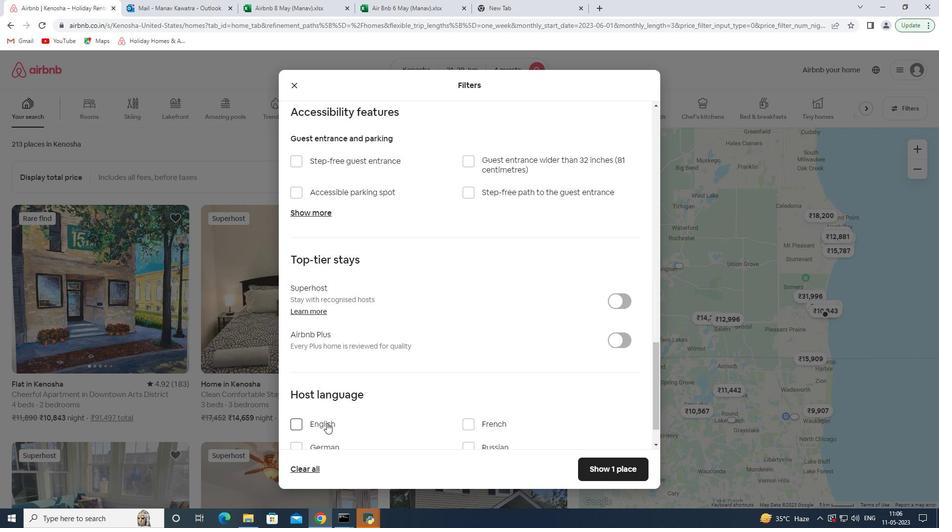 
Action: Mouse moved to (628, 472)
Screenshot: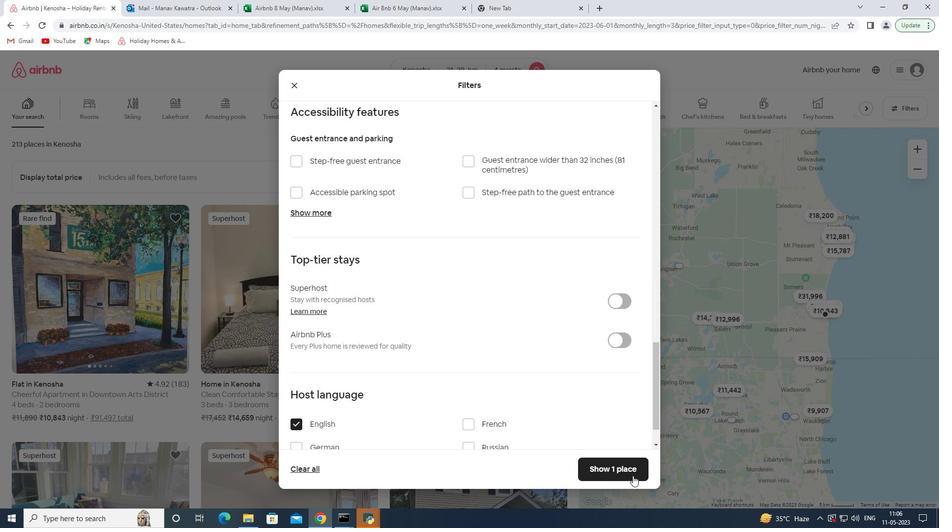 
Action: Mouse pressed left at (628, 472)
Screenshot: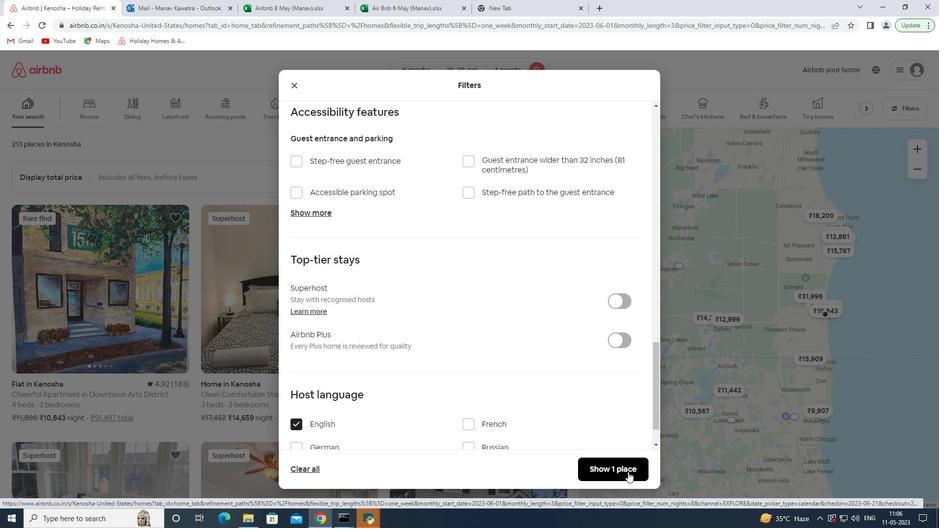 
